 Task: Calculate the travel distance between Dallas and Caddo Lake State Park.
Action: Mouse pressed left at (184, 61)
Screenshot: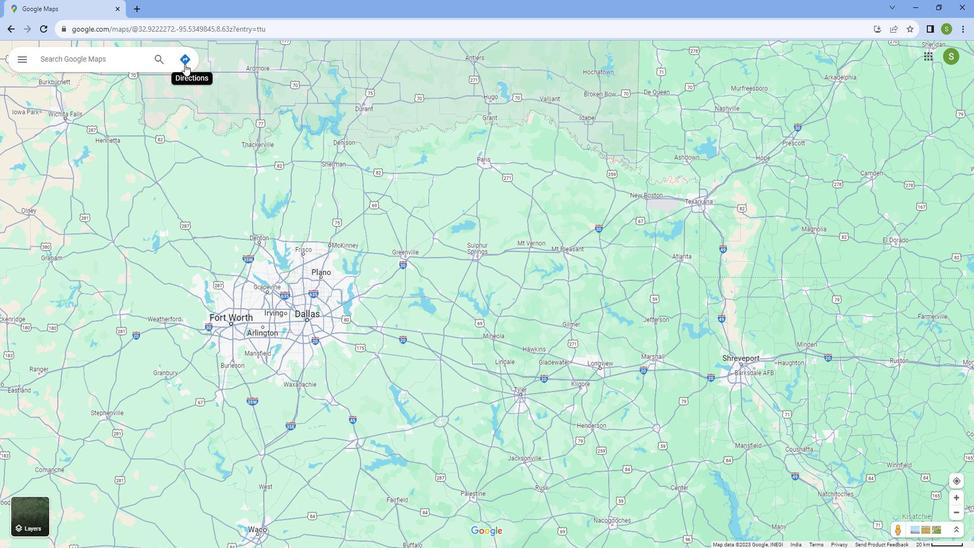 
Action: Mouse moved to (121, 86)
Screenshot: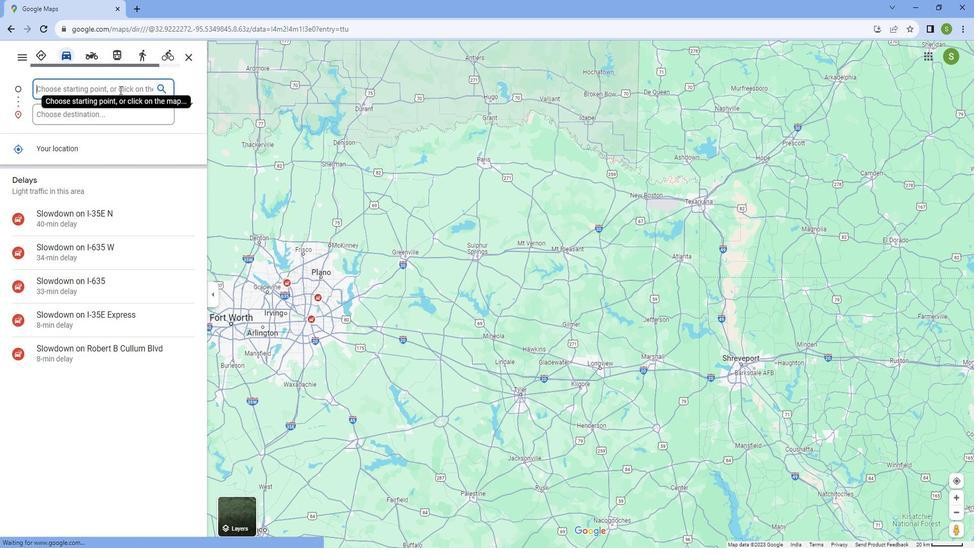 
Action: Key pressed <Key.caps_lock>D<Key.caps_lock>allas
Screenshot: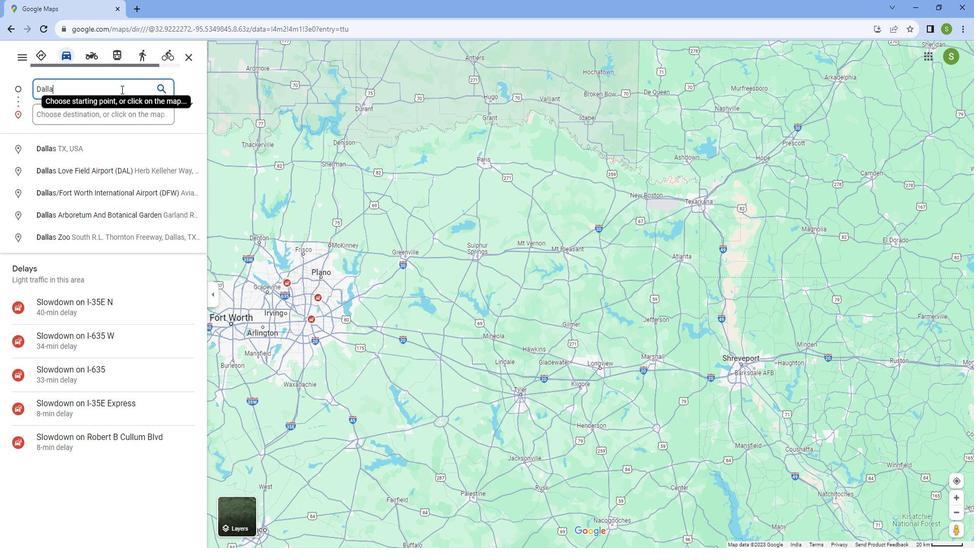 
Action: Mouse moved to (78, 142)
Screenshot: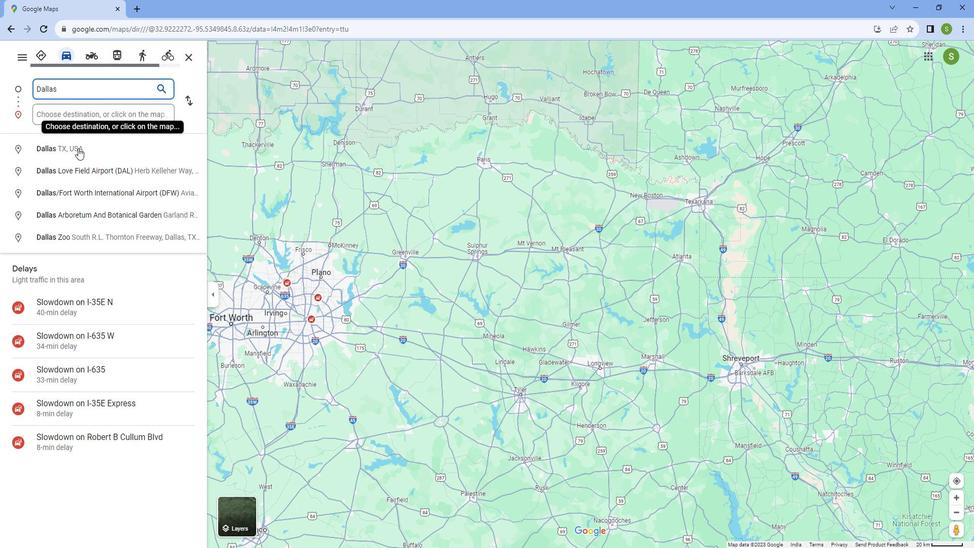 
Action: Mouse pressed left at (78, 142)
Screenshot: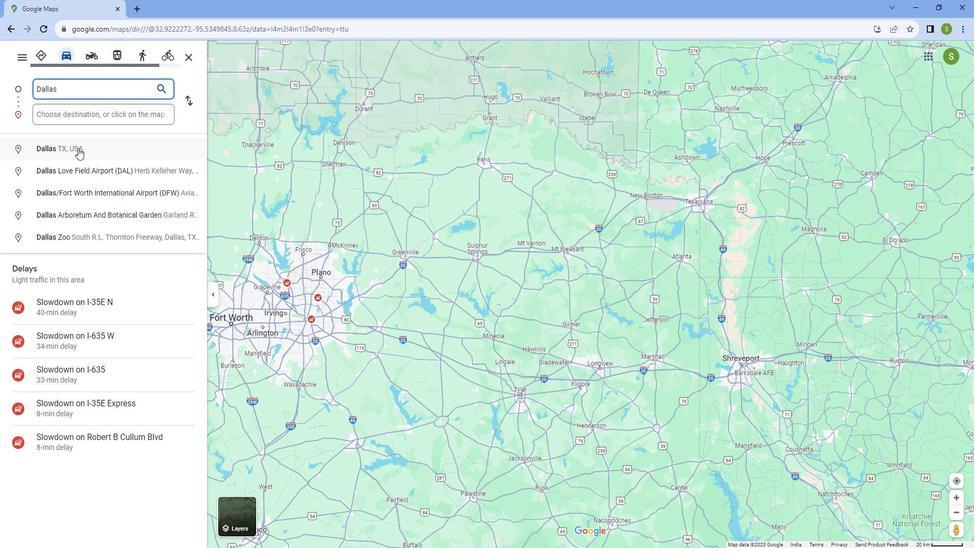 
Action: Mouse moved to (70, 108)
Screenshot: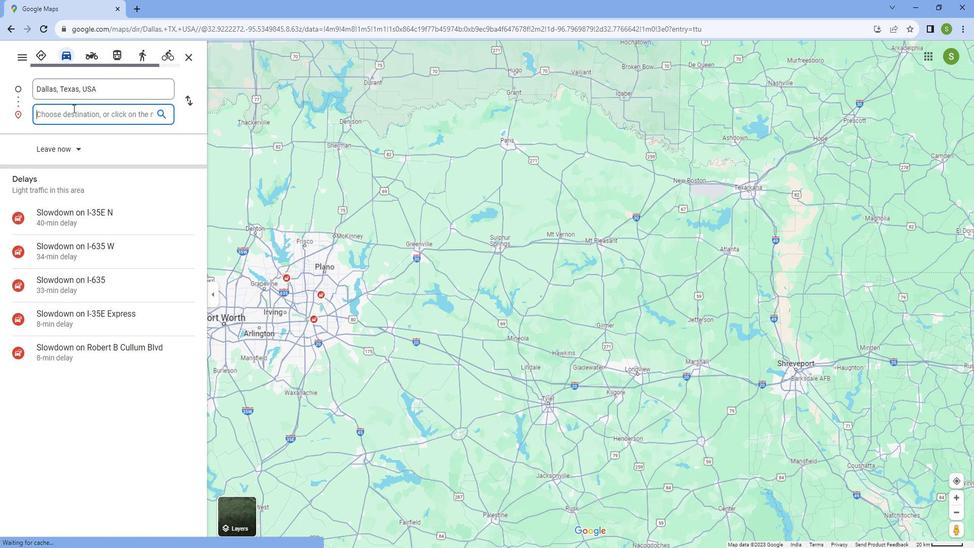 
Action: Mouse pressed left at (70, 108)
Screenshot: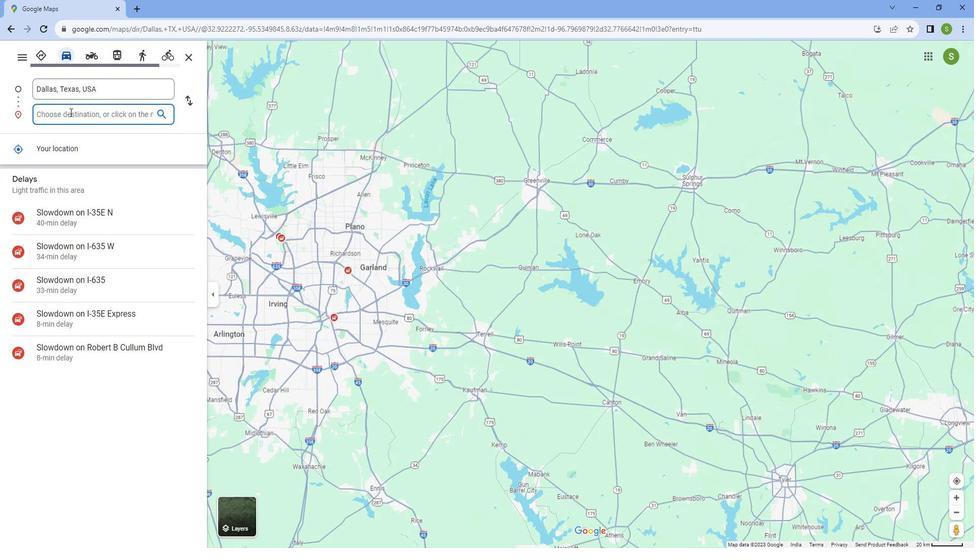 
Action: Key pressed <Key.caps_lock>C<Key.caps_lock>addo<Key.space><Key.caps_lock>L<Key.caps_lock>ake<Key.space><Key.caps_lock>S<Key.caps_lock>tate<Key.space><Key.caps_lock>P[<Key.caps_lock>ark
Screenshot: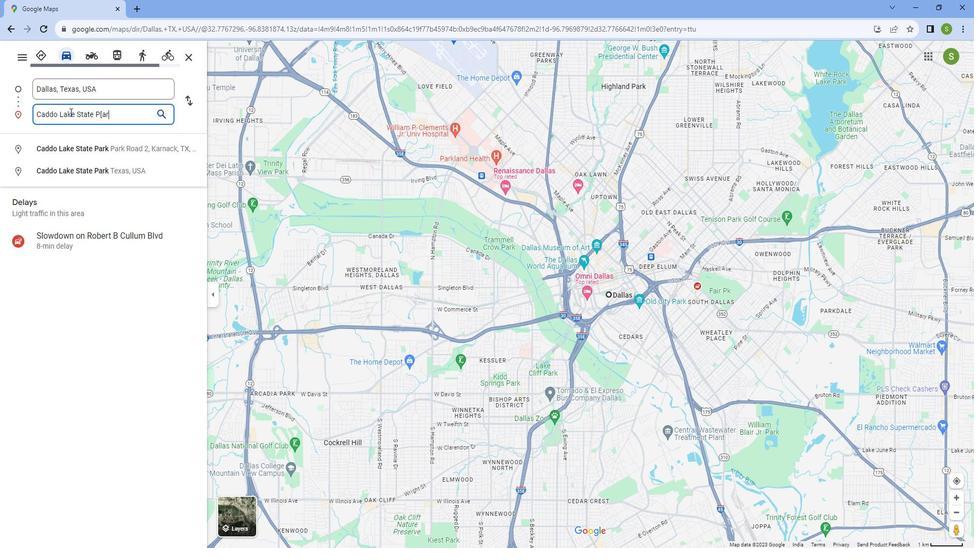 
Action: Mouse moved to (75, 162)
Screenshot: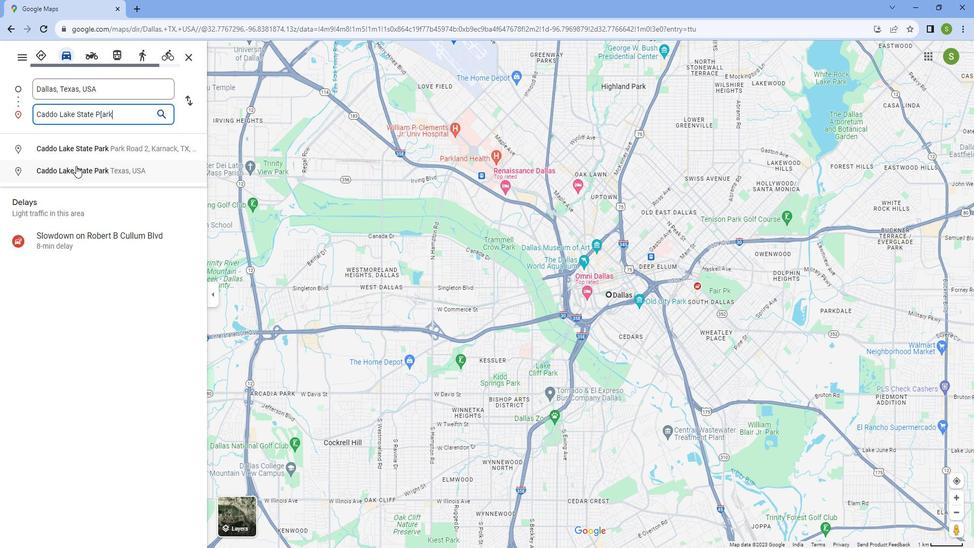 
Action: Mouse pressed left at (75, 162)
Screenshot: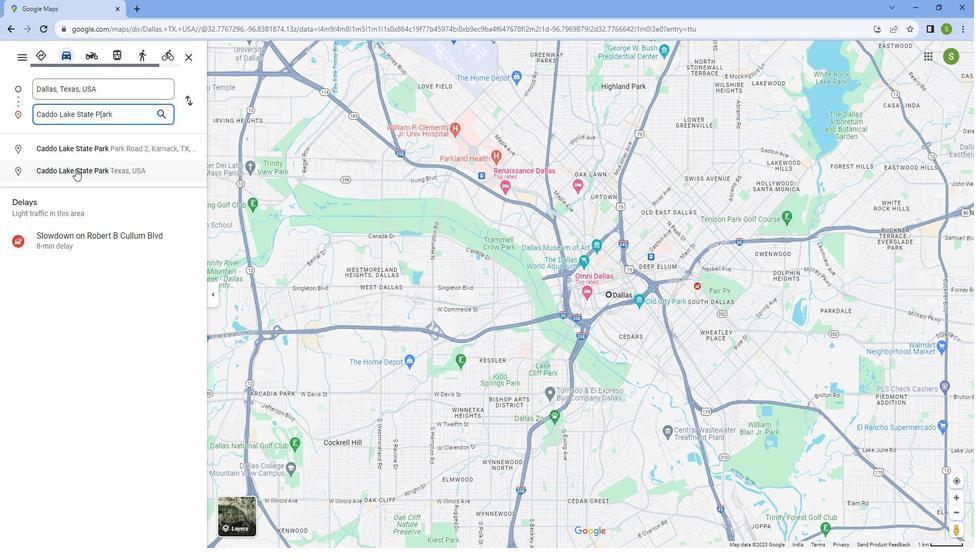 
Action: Mouse moved to (40, 60)
Screenshot: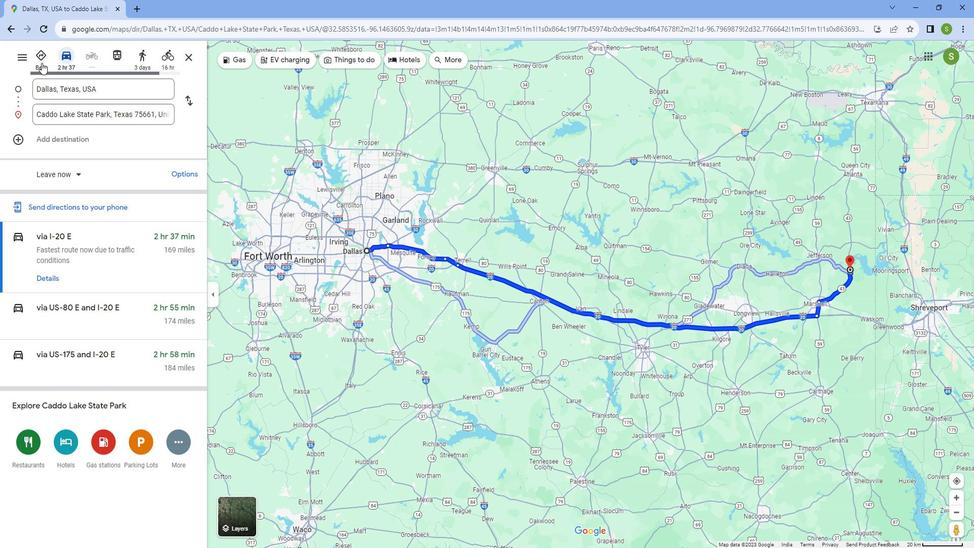 
Action: Mouse pressed left at (40, 60)
Screenshot: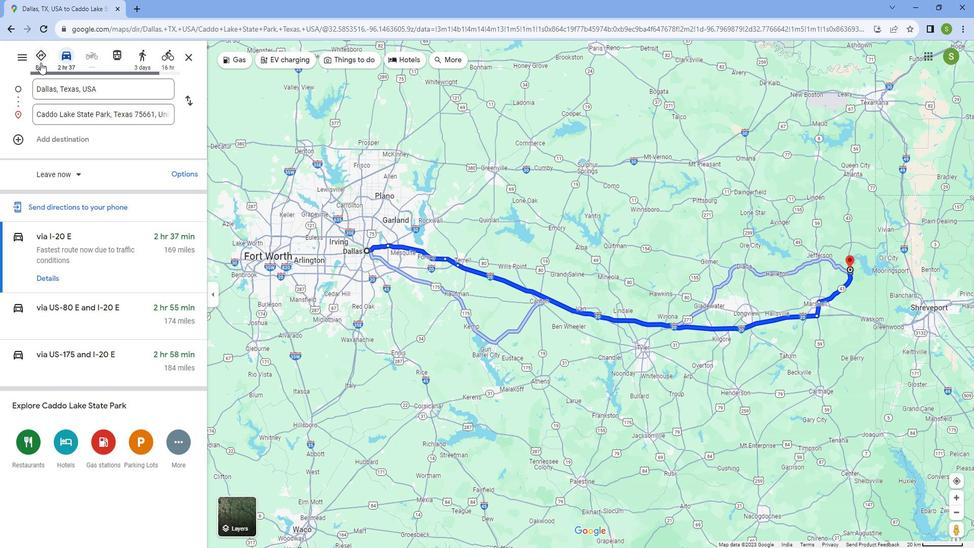 
Action: Mouse moved to (836, 294)
Screenshot: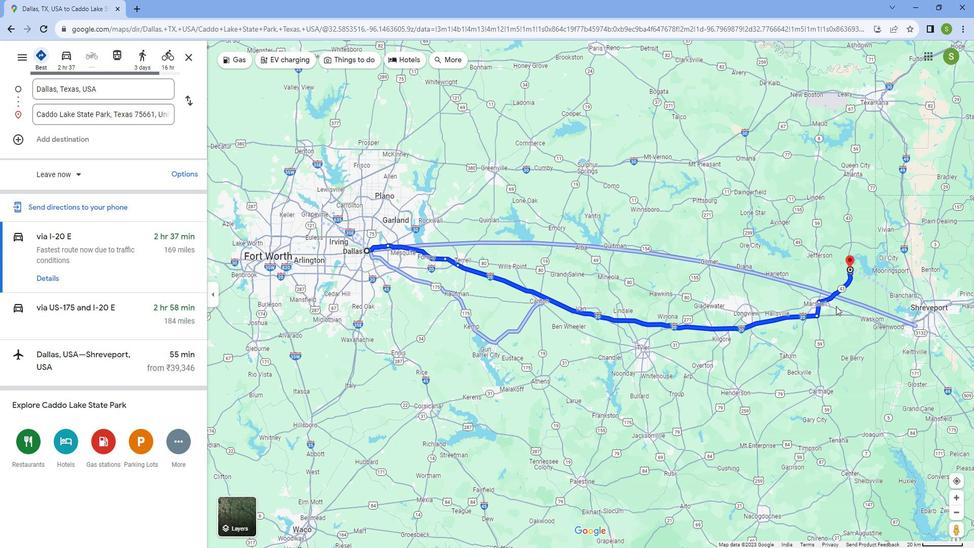 
Action: Mouse scrolled (836, 295) with delta (0, 0)
Screenshot: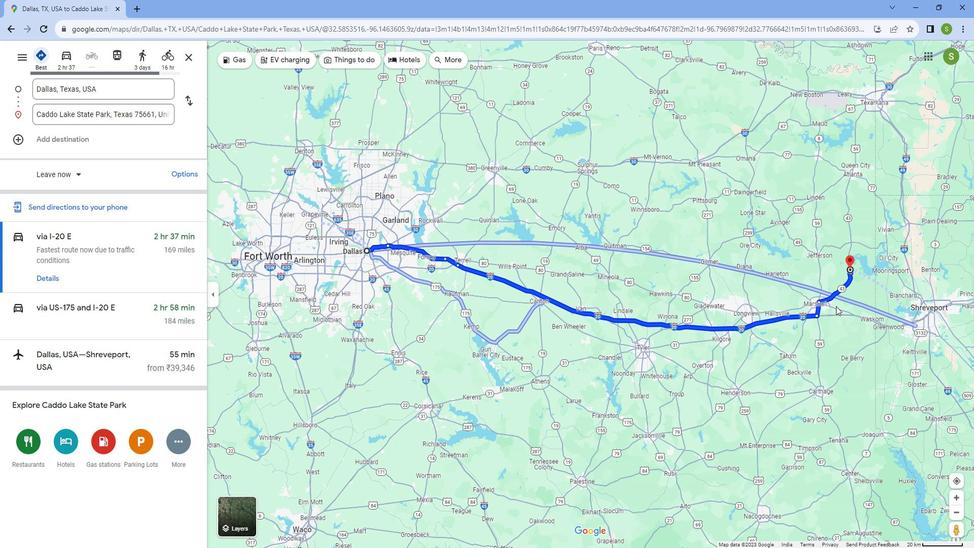 
Action: Mouse scrolled (836, 295) with delta (0, 0)
Screenshot: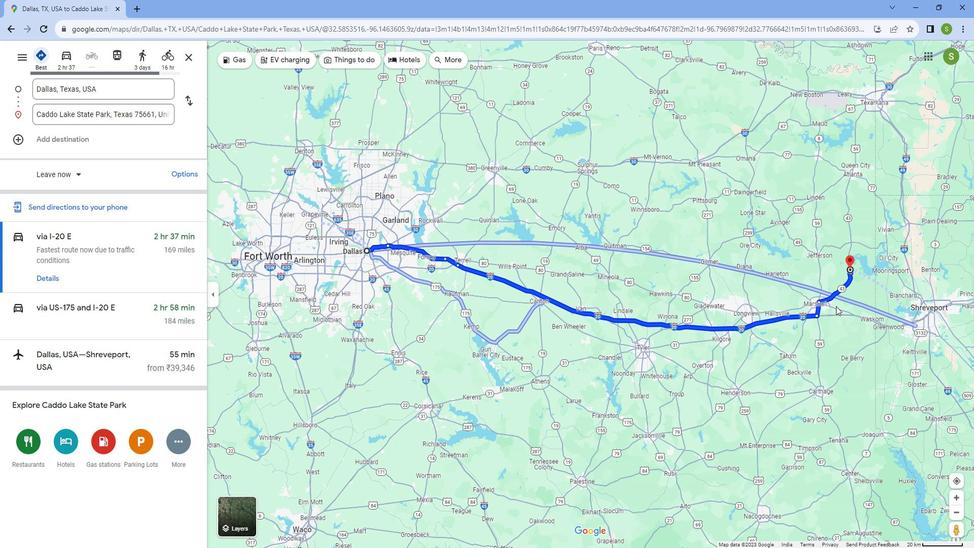 
Action: Mouse scrolled (836, 295) with delta (0, 0)
Screenshot: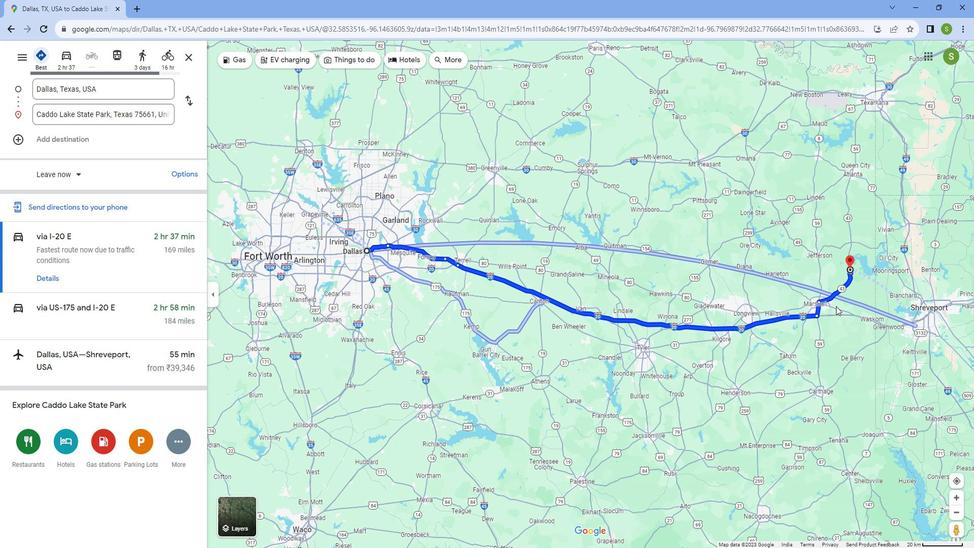 
Action: Mouse scrolled (836, 295) with delta (0, 0)
Screenshot: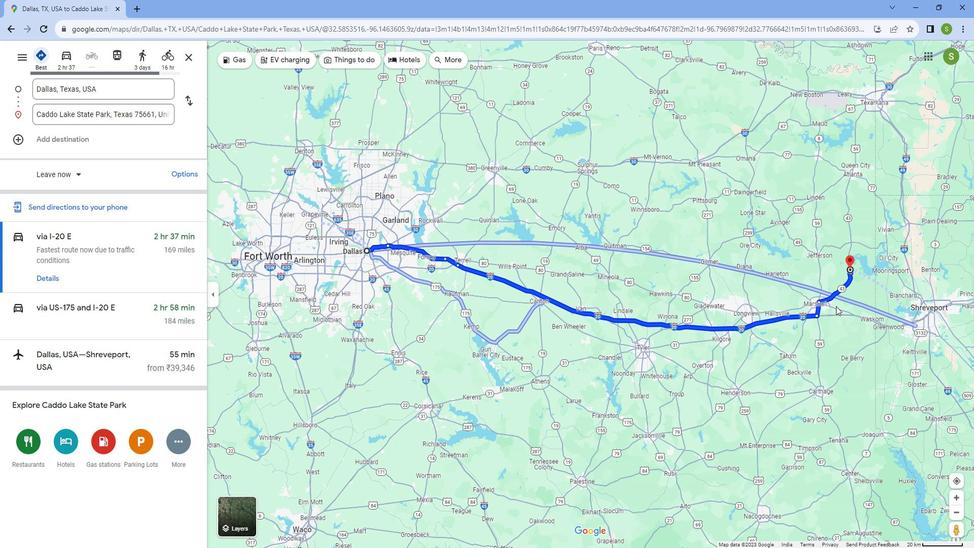 
Action: Mouse scrolled (836, 295) with delta (0, 0)
Screenshot: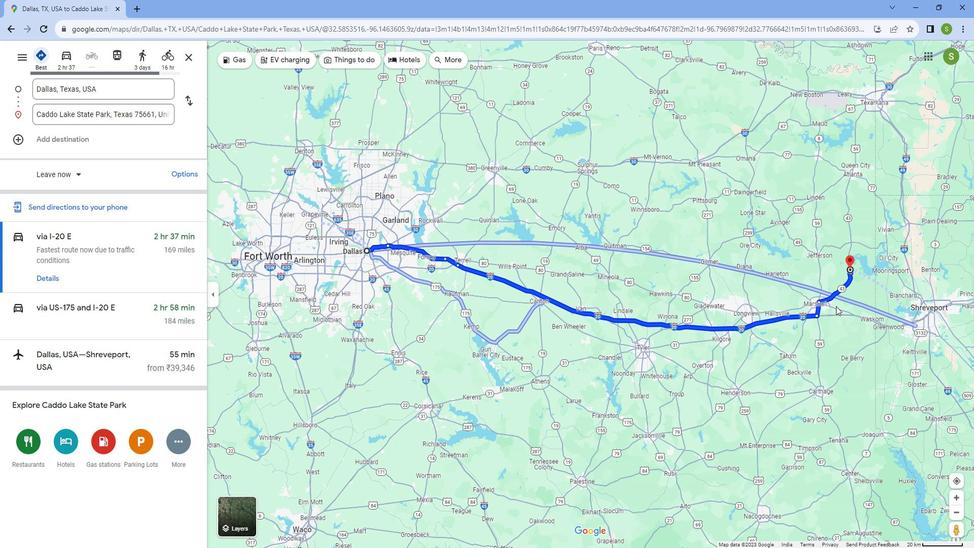 
Action: Mouse scrolled (836, 295) with delta (0, 0)
Screenshot: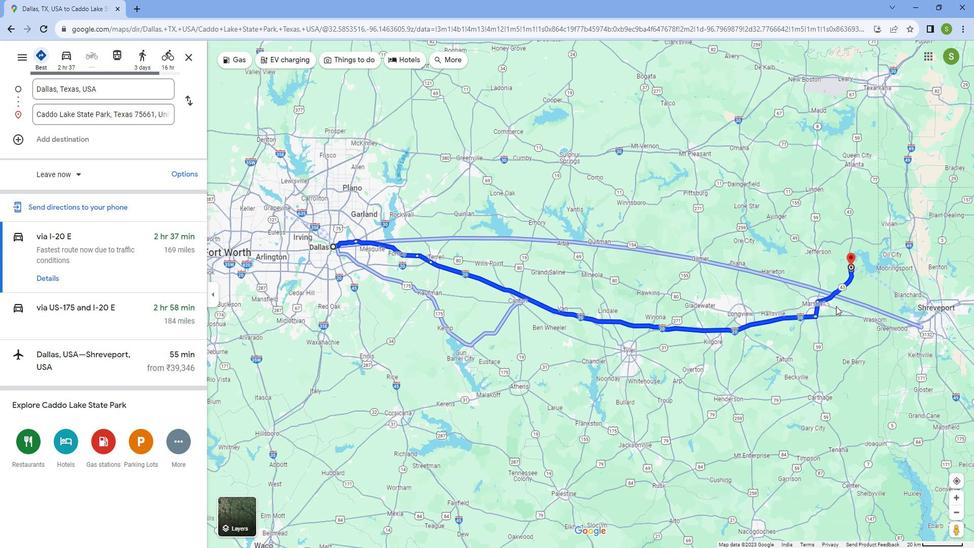 
Action: Mouse scrolled (836, 295) with delta (0, 0)
Screenshot: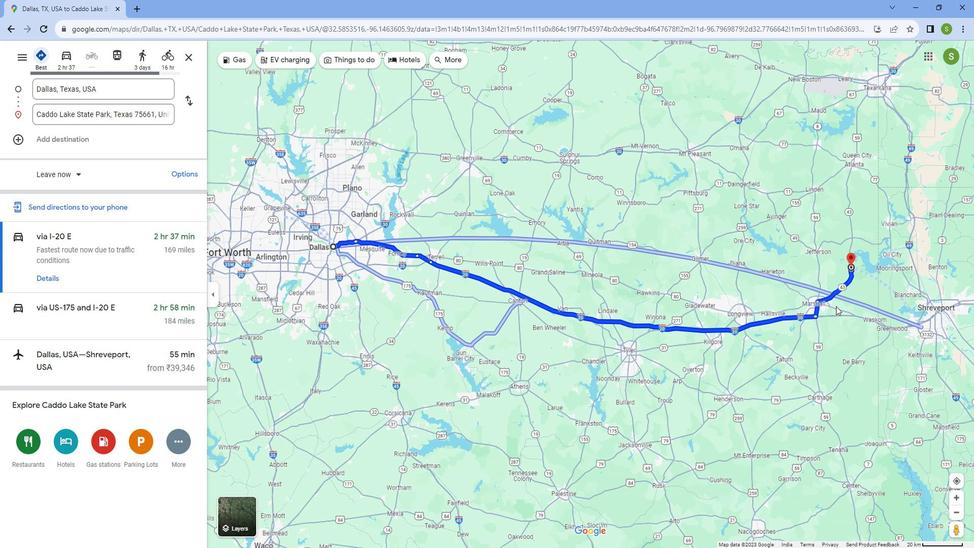 
Action: Mouse moved to (819, 293)
Screenshot: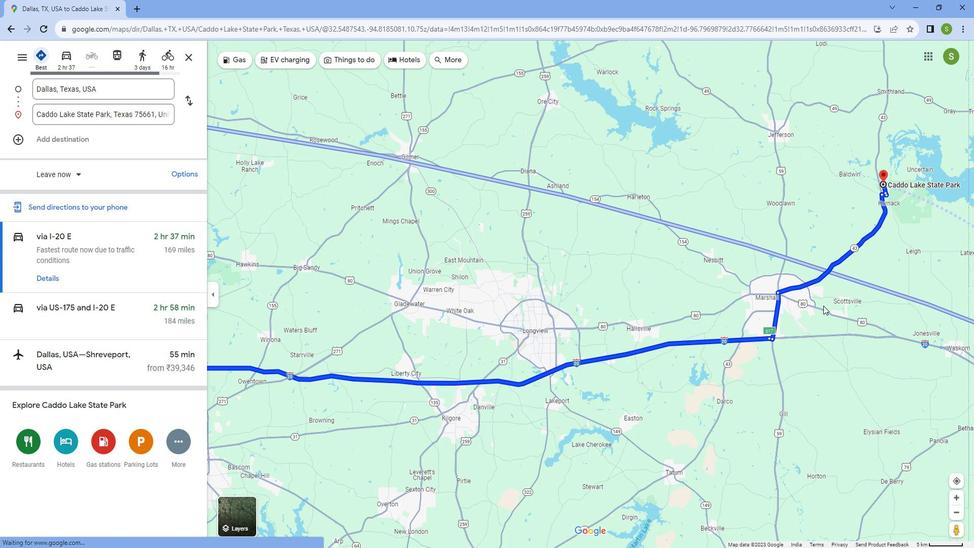 
Action: Mouse scrolled (819, 293) with delta (0, 0)
Screenshot: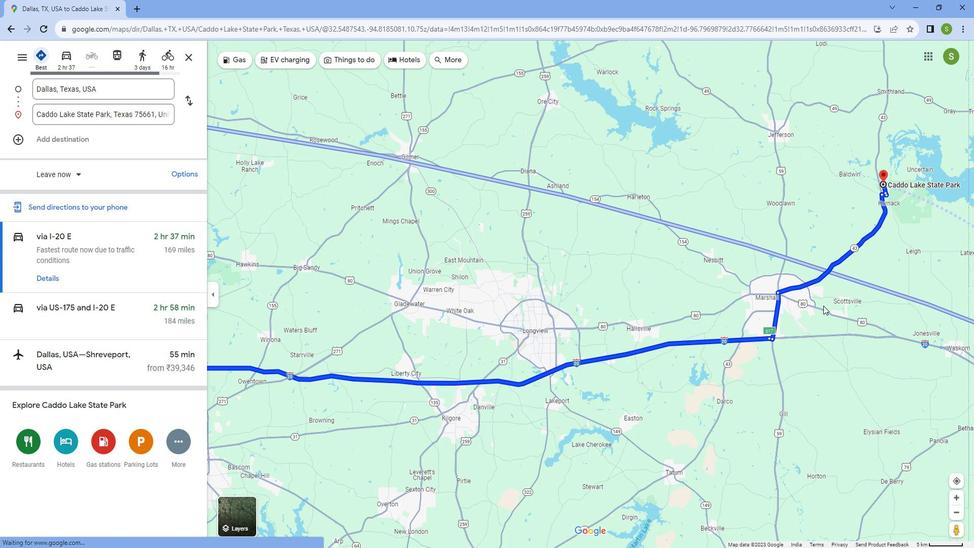 
Action: Mouse moved to (813, 291)
Screenshot: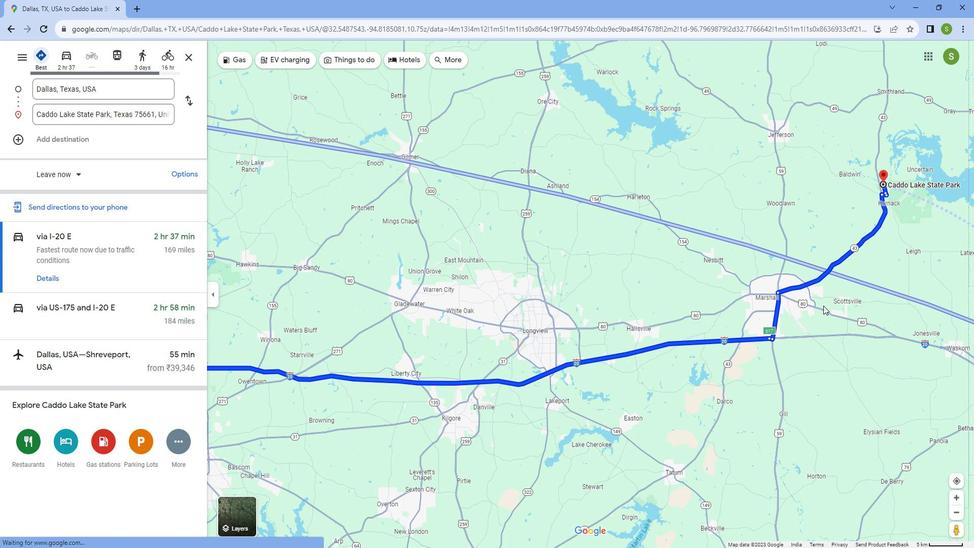 
Action: Mouse scrolled (813, 292) with delta (0, 0)
Screenshot: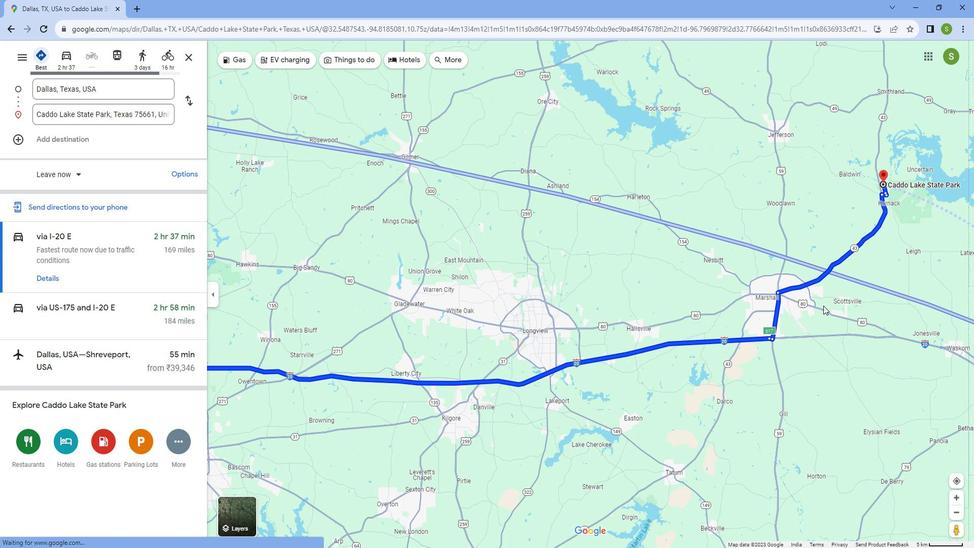 
Action: Mouse scrolled (813, 292) with delta (0, 0)
Screenshot: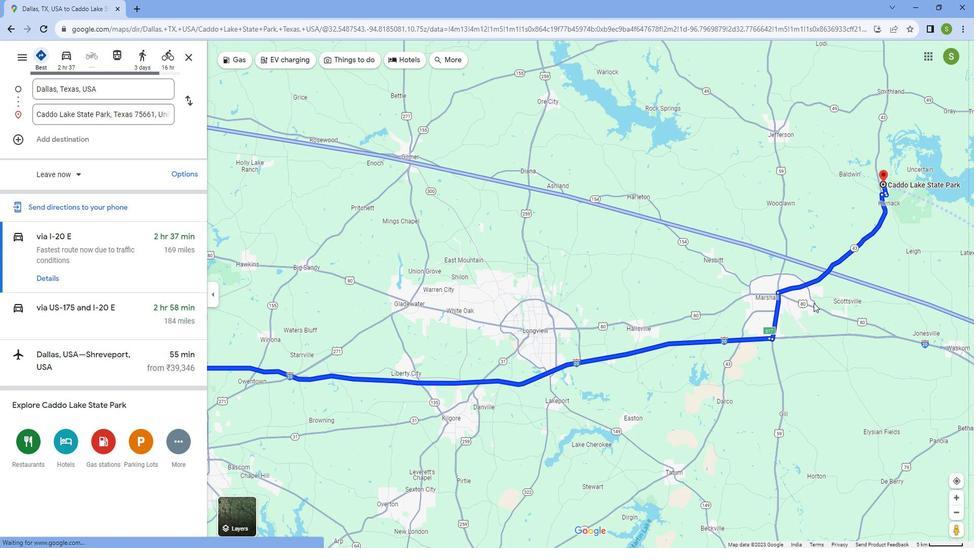 
Action: Mouse scrolled (813, 292) with delta (0, 0)
Screenshot: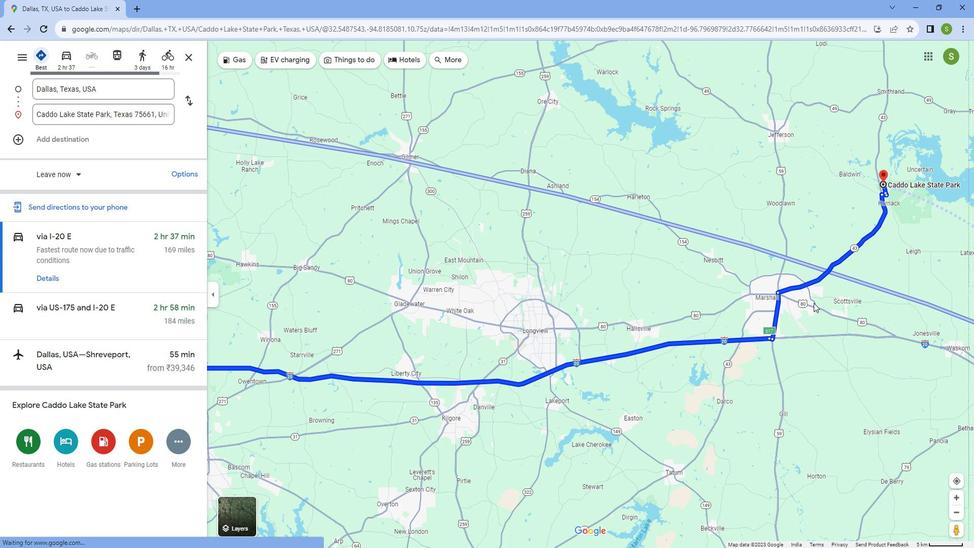 
Action: Mouse moved to (812, 291)
Screenshot: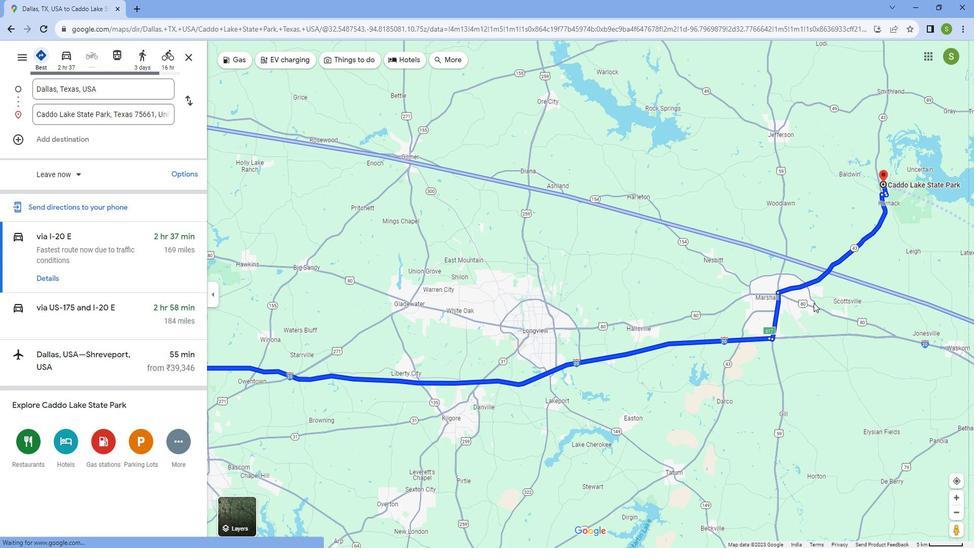 
Action: Mouse scrolled (812, 292) with delta (0, 0)
Screenshot: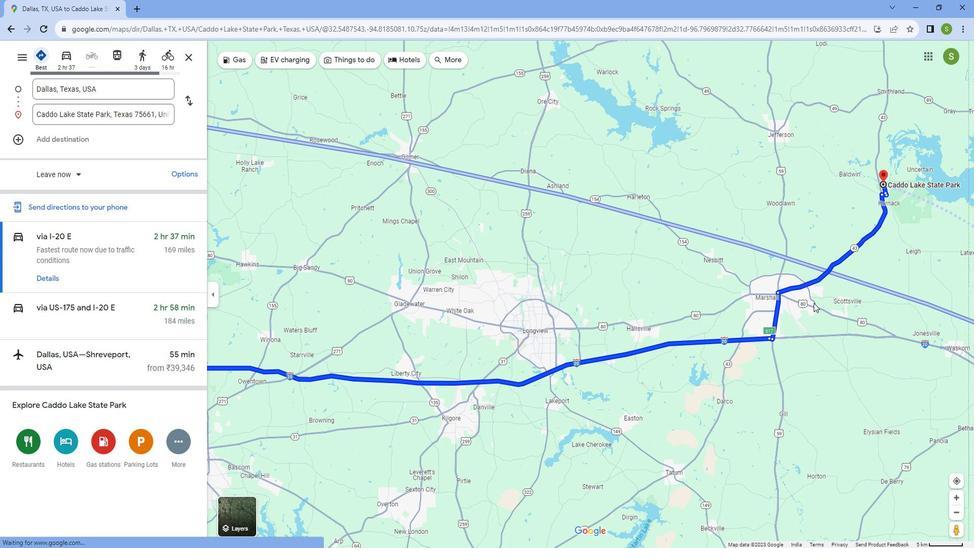 
Action: Mouse moved to (805, 292)
Screenshot: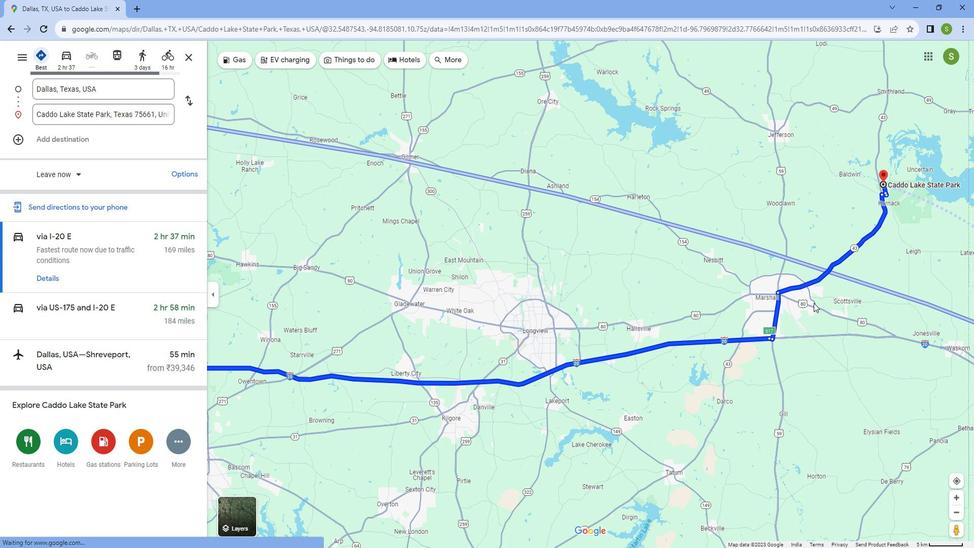 
Action: Mouse scrolled (805, 292) with delta (0, 0)
Screenshot: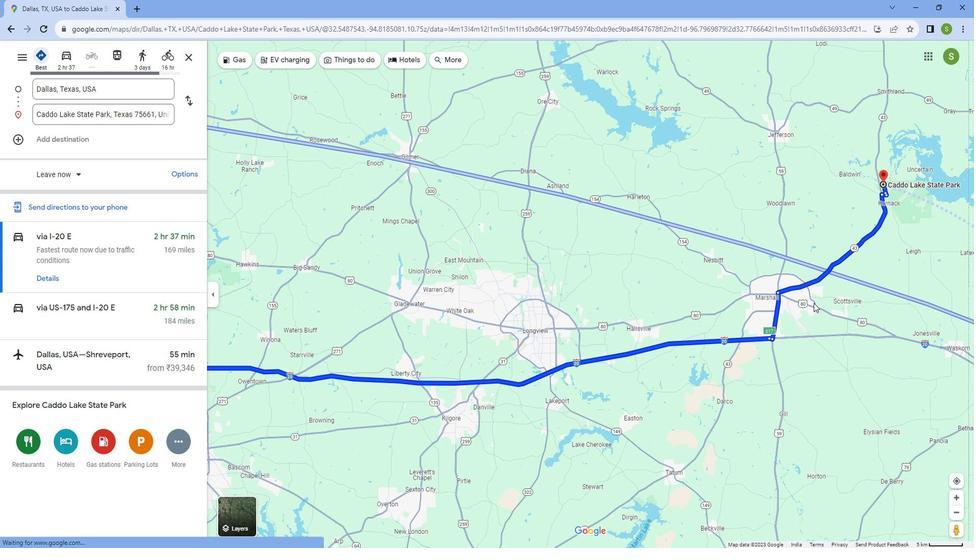 
Action: Mouse scrolled (805, 291) with delta (0, 0)
Screenshot: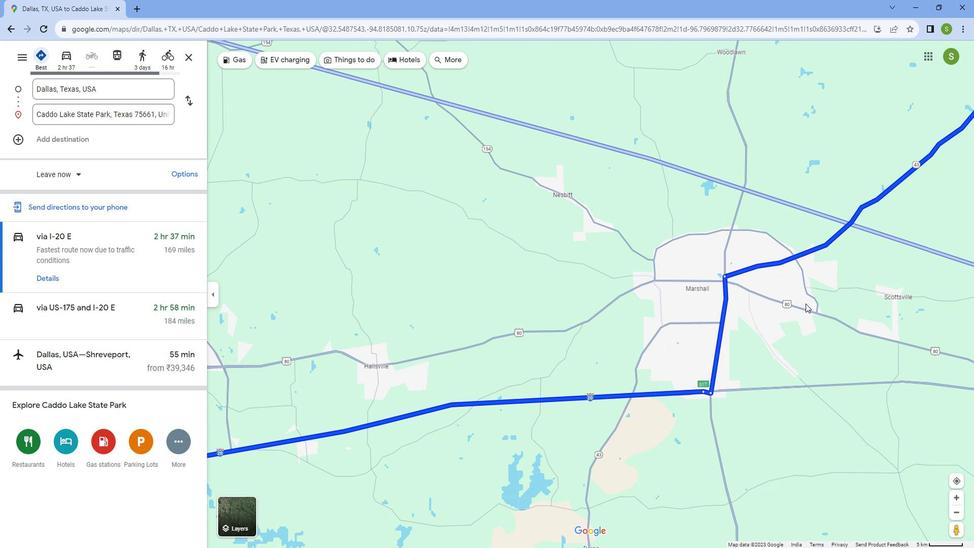 
Action: Mouse scrolled (805, 291) with delta (0, 0)
Screenshot: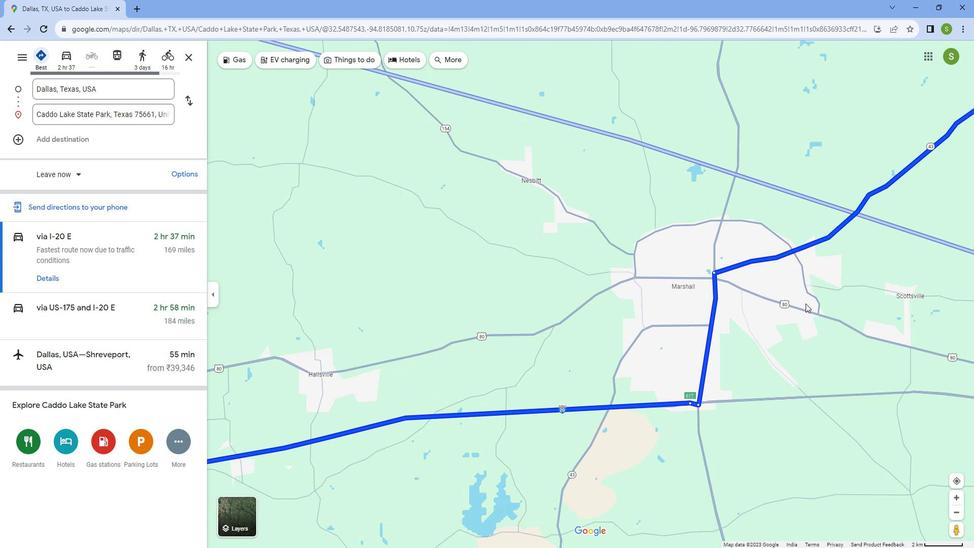 
Action: Mouse scrolled (805, 291) with delta (0, 0)
Screenshot: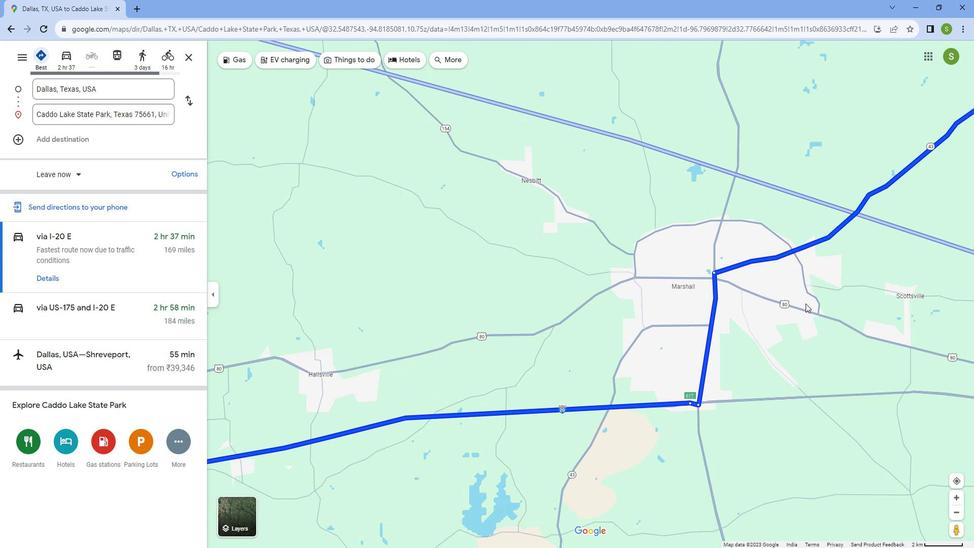 
Action: Mouse scrolled (805, 291) with delta (0, 0)
Screenshot: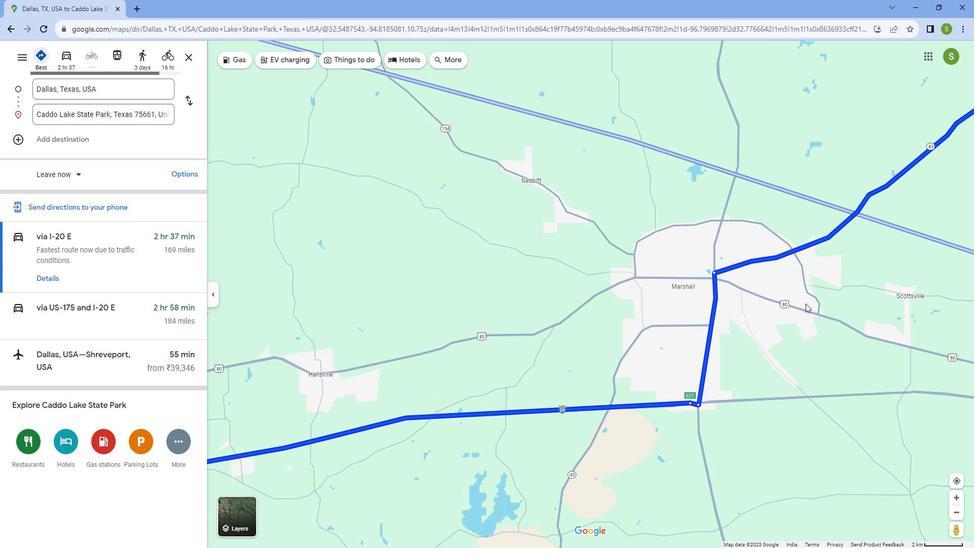 
Action: Mouse scrolled (805, 291) with delta (0, 0)
Screenshot: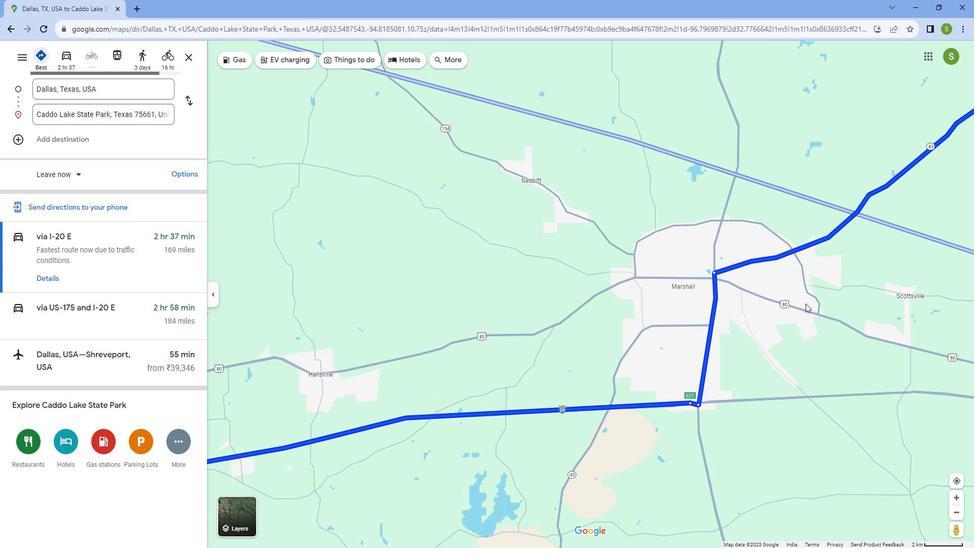 
Action: Mouse scrolled (805, 291) with delta (0, 0)
Screenshot: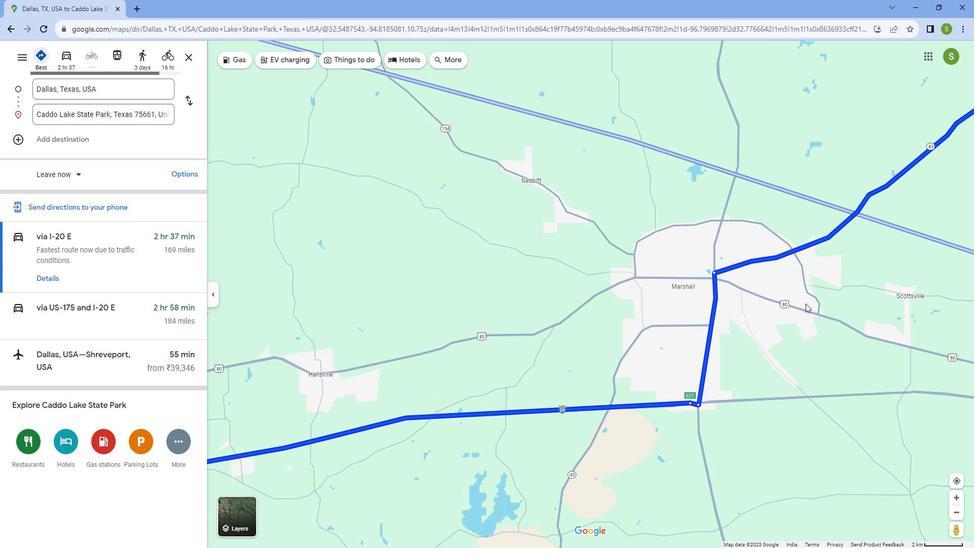 
Action: Mouse scrolled (805, 291) with delta (0, 0)
Screenshot: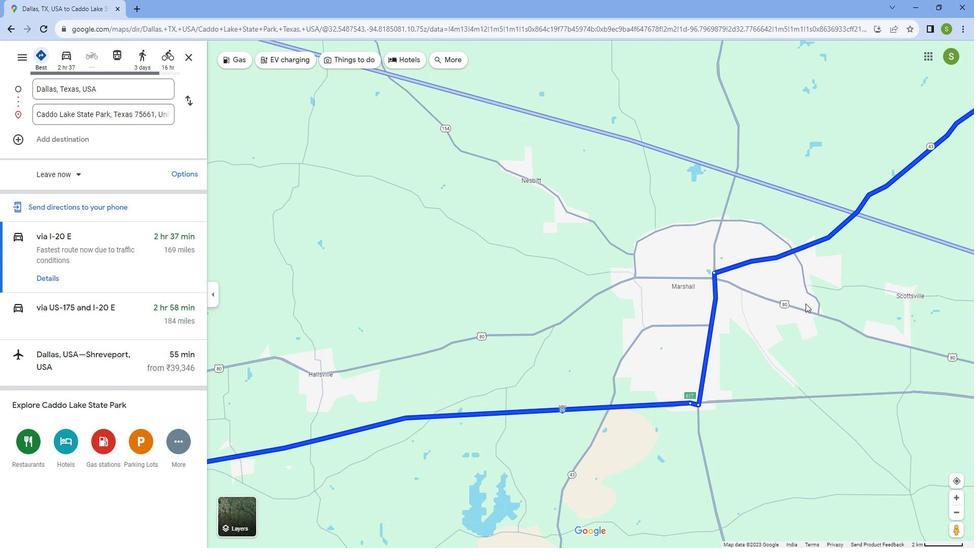 
Action: Mouse scrolled (805, 291) with delta (0, 0)
Screenshot: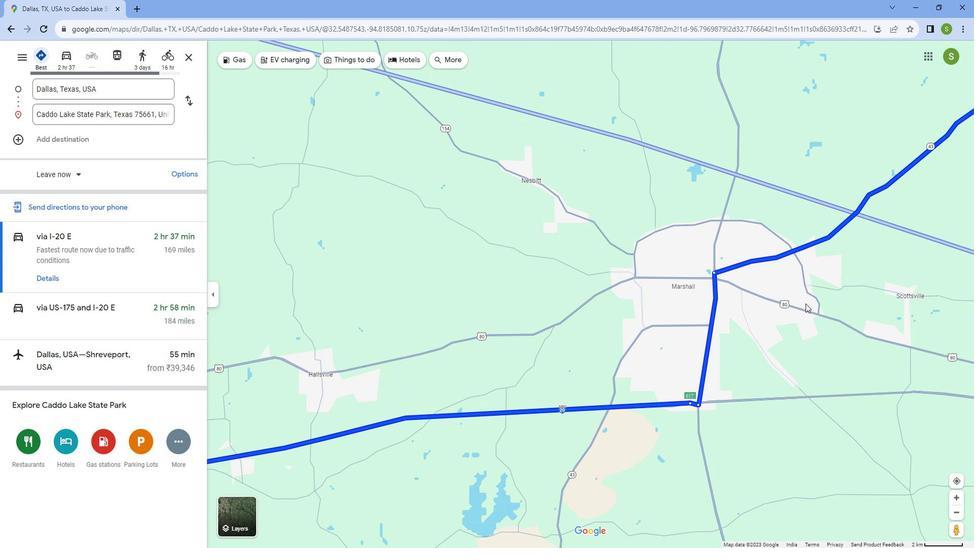 
Action: Mouse scrolled (805, 291) with delta (0, 0)
Screenshot: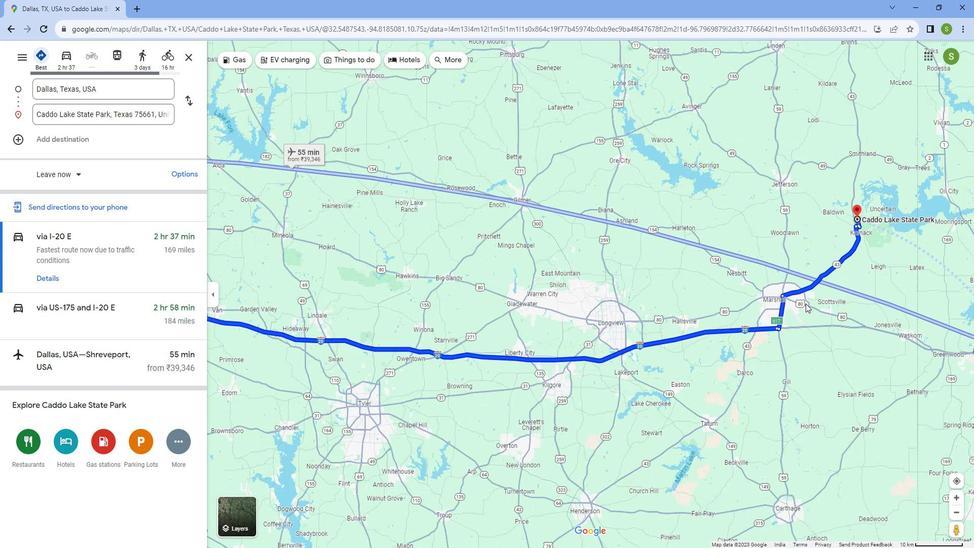 
Action: Mouse scrolled (805, 291) with delta (0, 0)
Screenshot: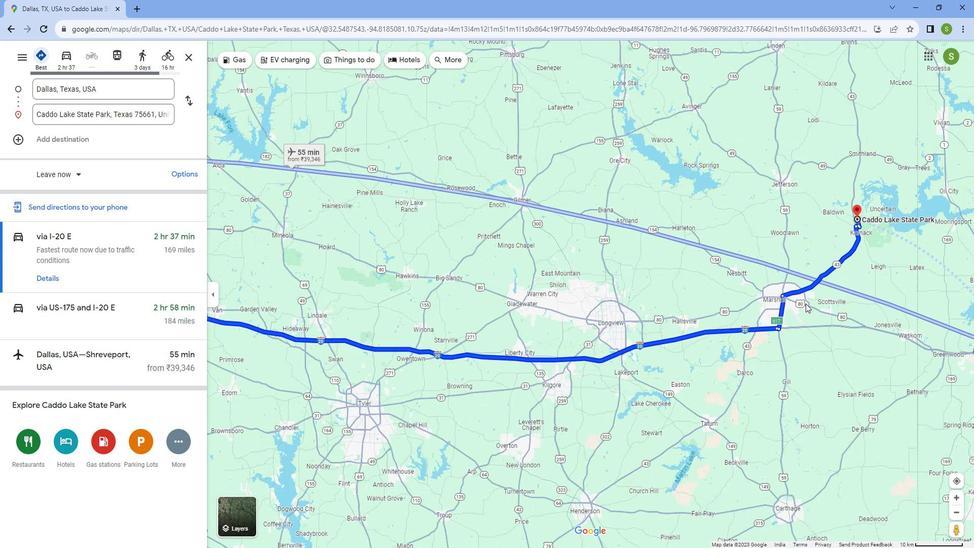 
Action: Mouse scrolled (805, 291) with delta (0, 0)
Screenshot: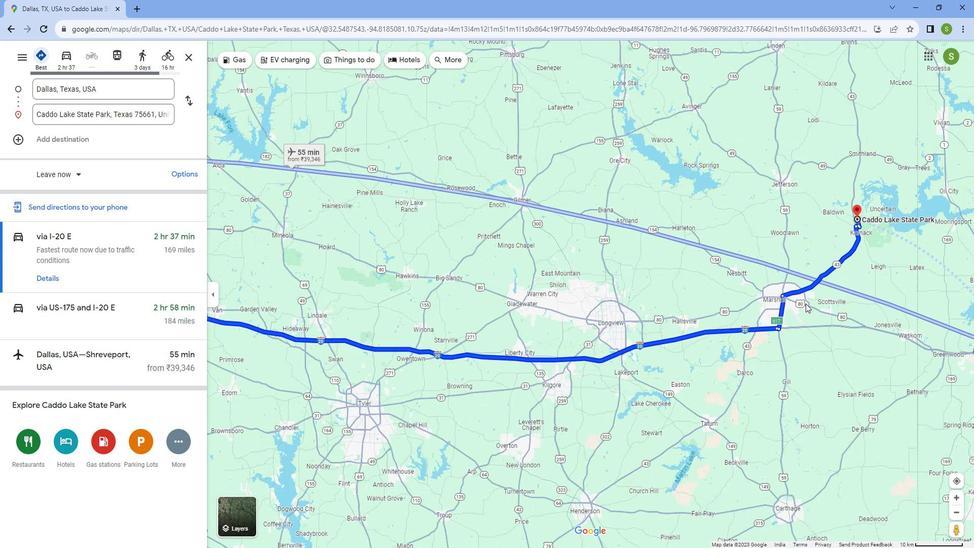 
Action: Mouse scrolled (805, 291) with delta (0, 0)
Screenshot: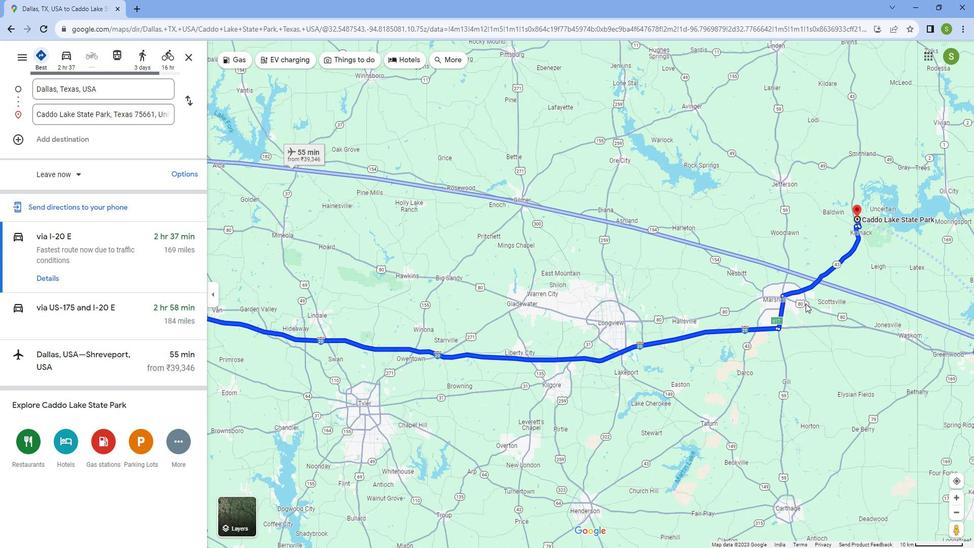 
Action: Mouse scrolled (805, 291) with delta (0, 0)
Screenshot: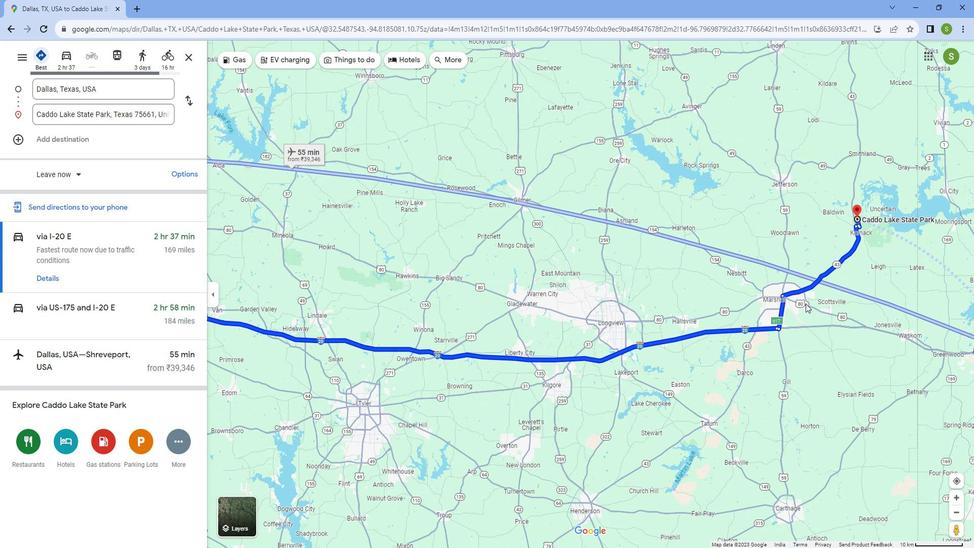 
Action: Mouse moved to (269, 215)
Screenshot: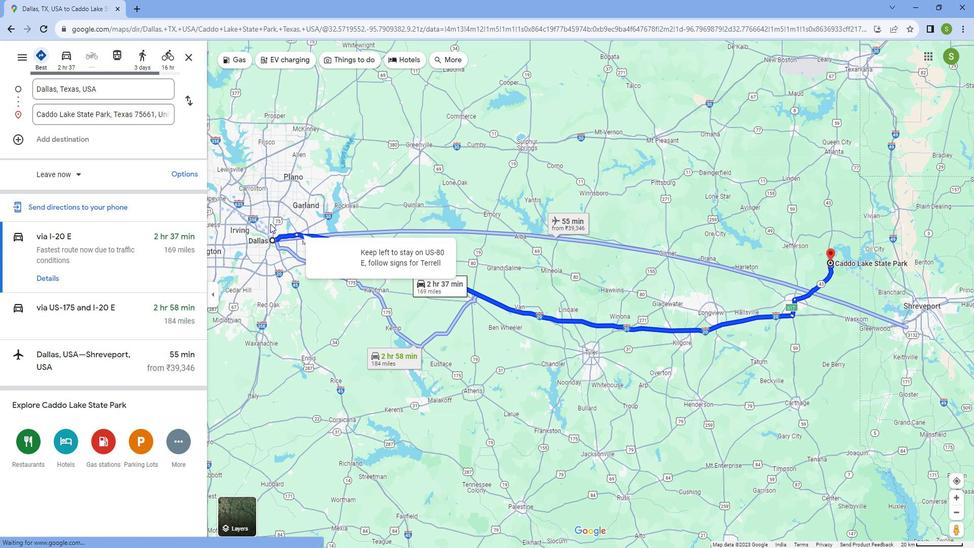 
Action: Mouse scrolled (269, 216) with delta (0, 0)
Screenshot: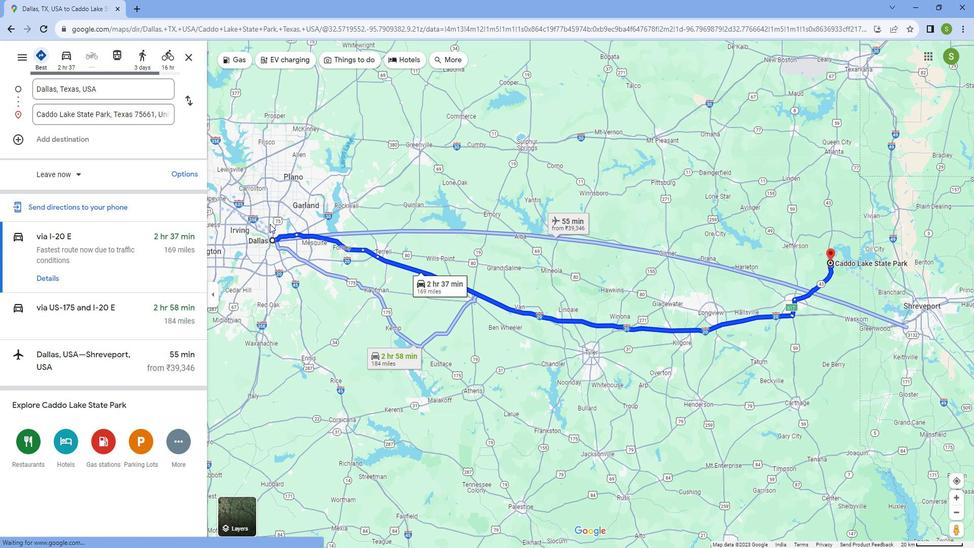 
Action: Mouse scrolled (269, 216) with delta (0, 0)
Screenshot: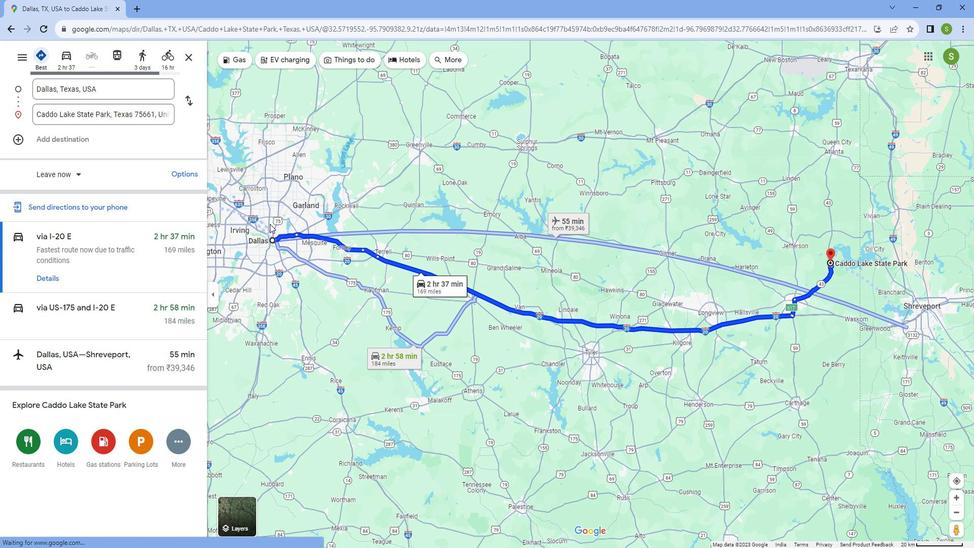 
Action: Mouse scrolled (269, 216) with delta (0, 0)
Screenshot: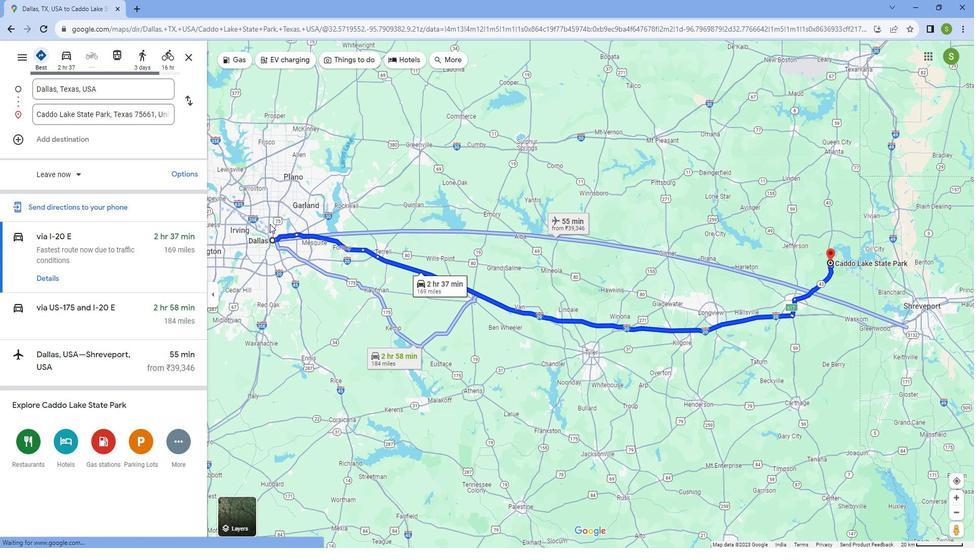 
Action: Mouse scrolled (269, 216) with delta (0, 0)
Screenshot: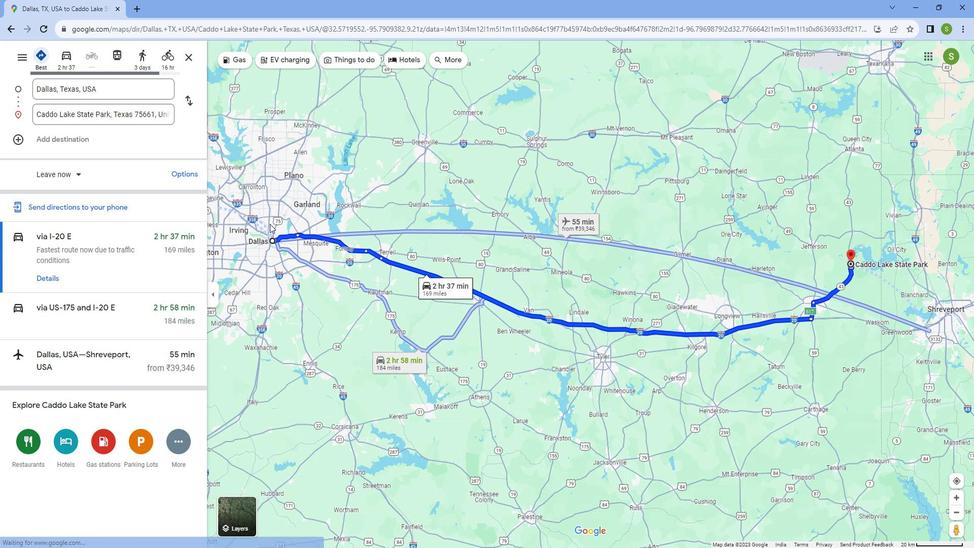
Action: Mouse scrolled (269, 216) with delta (0, 0)
Screenshot: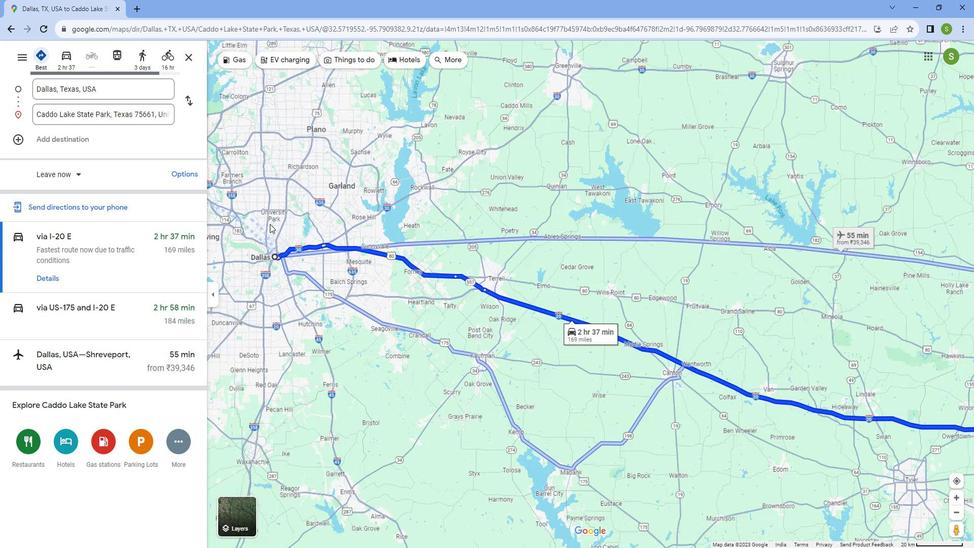 
Action: Mouse scrolled (269, 216) with delta (0, 0)
Screenshot: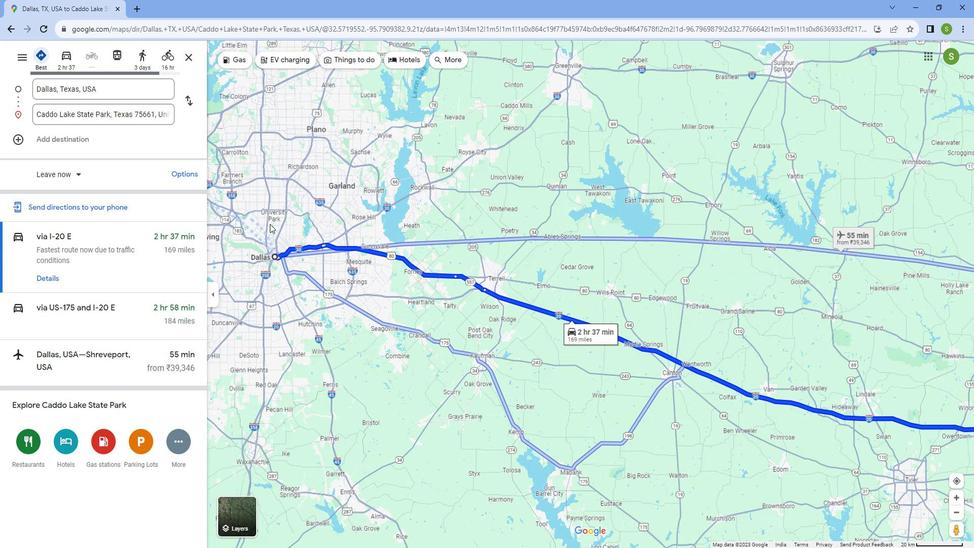 
Action: Mouse scrolled (269, 216) with delta (0, 0)
Screenshot: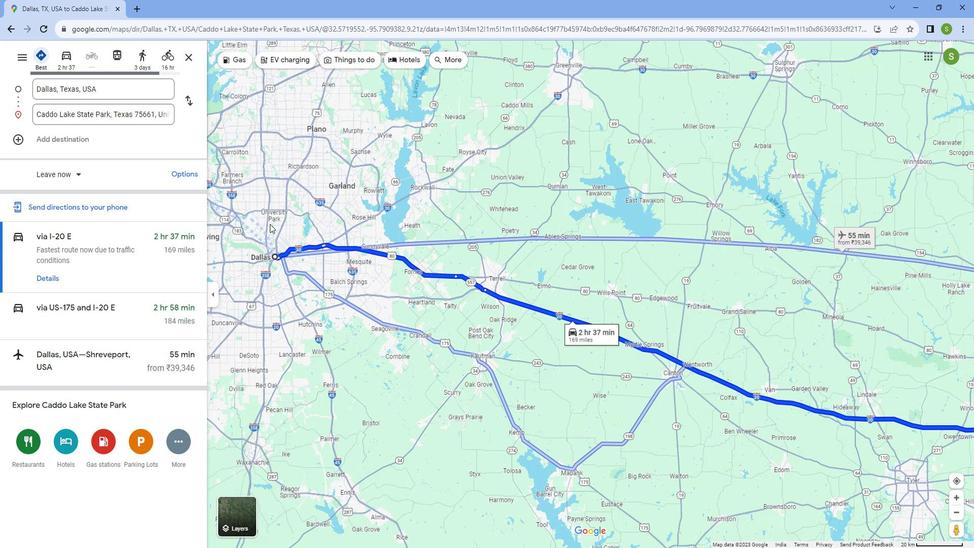 
Action: Mouse scrolled (269, 216) with delta (0, 0)
Screenshot: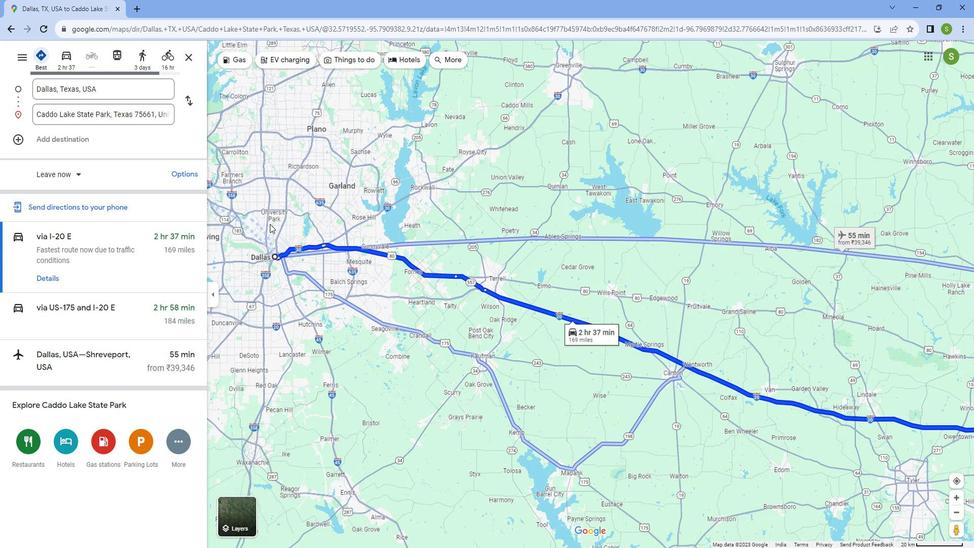 
Action: Mouse moved to (670, 304)
Screenshot: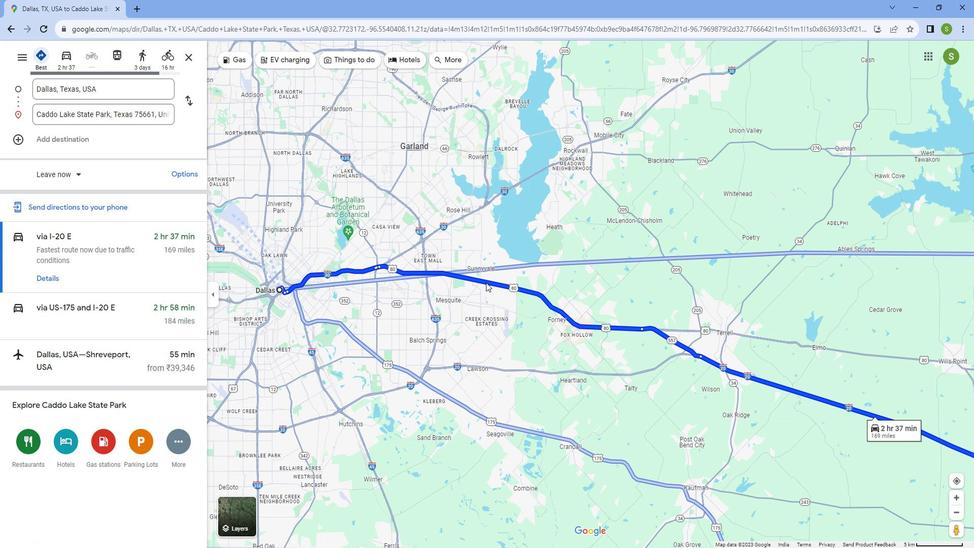 
Action: Mouse scrolled (670, 304) with delta (0, 0)
Screenshot: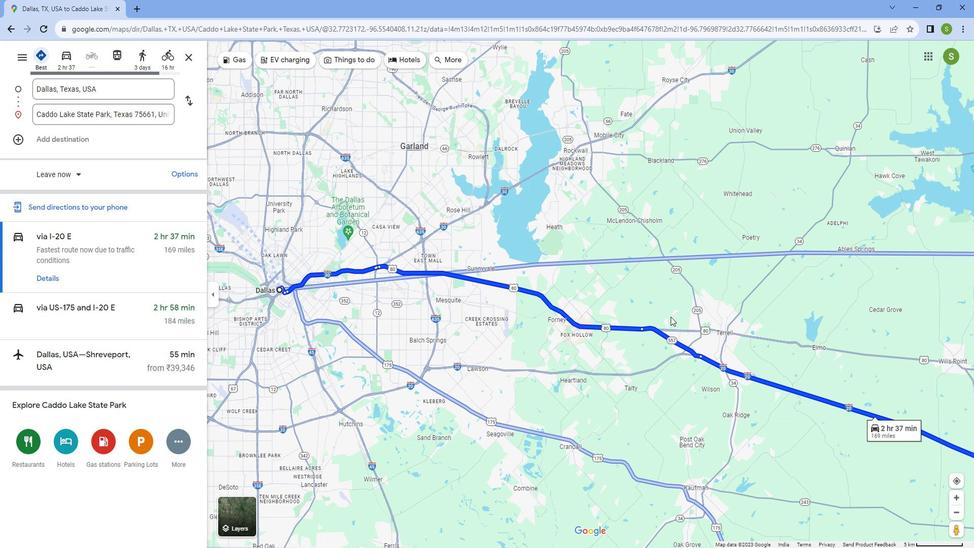 
Action: Mouse scrolled (670, 304) with delta (0, 0)
Screenshot: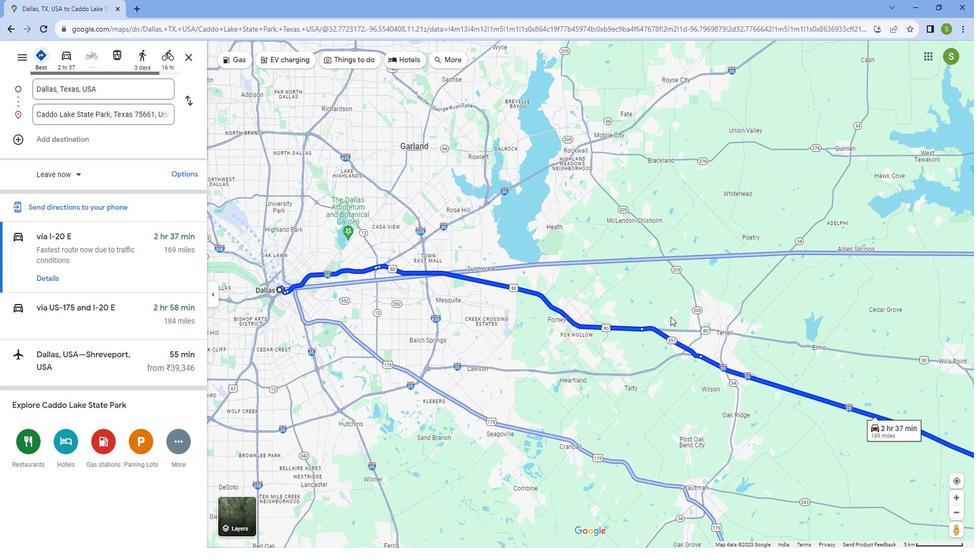 
Action: Mouse scrolled (670, 304) with delta (0, 0)
Screenshot: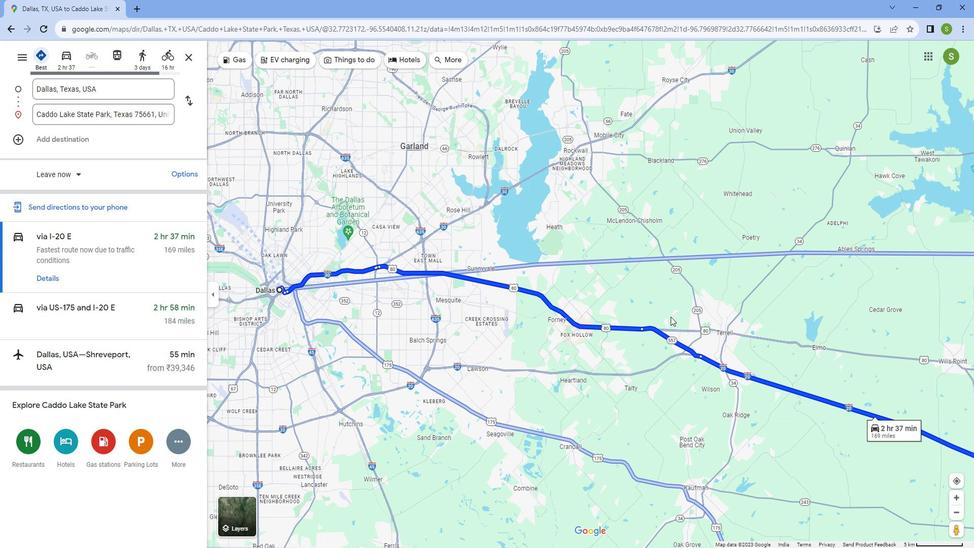 
Action: Mouse scrolled (670, 304) with delta (0, 0)
Screenshot: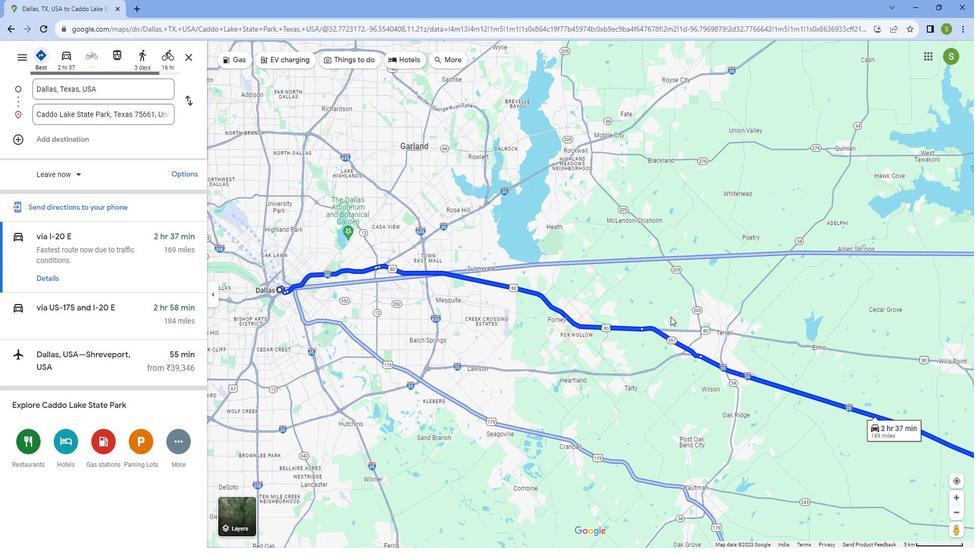 
Action: Mouse scrolled (670, 304) with delta (0, 0)
Screenshot: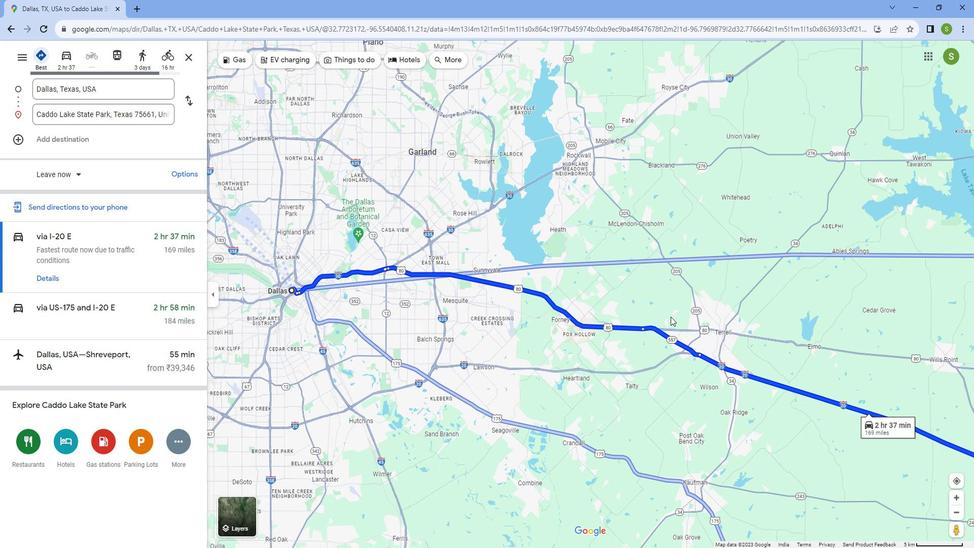 
Action: Mouse moved to (69, 58)
Screenshot: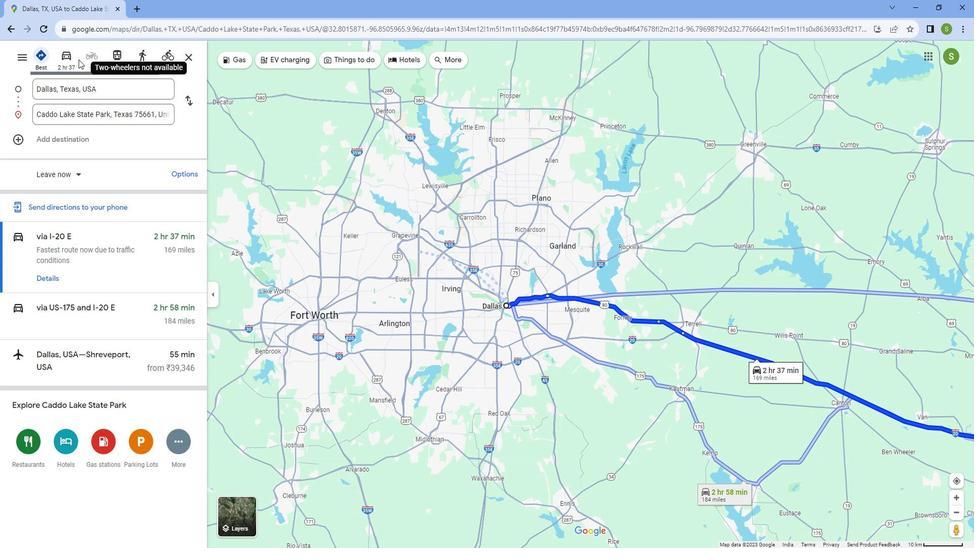 
Action: Mouse pressed left at (69, 58)
Screenshot: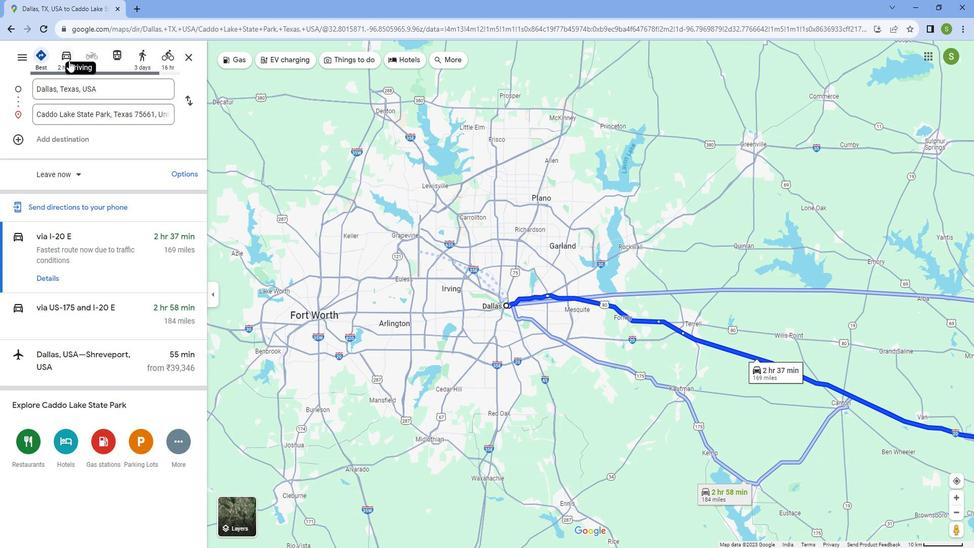 
Action: Mouse moved to (43, 269)
Screenshot: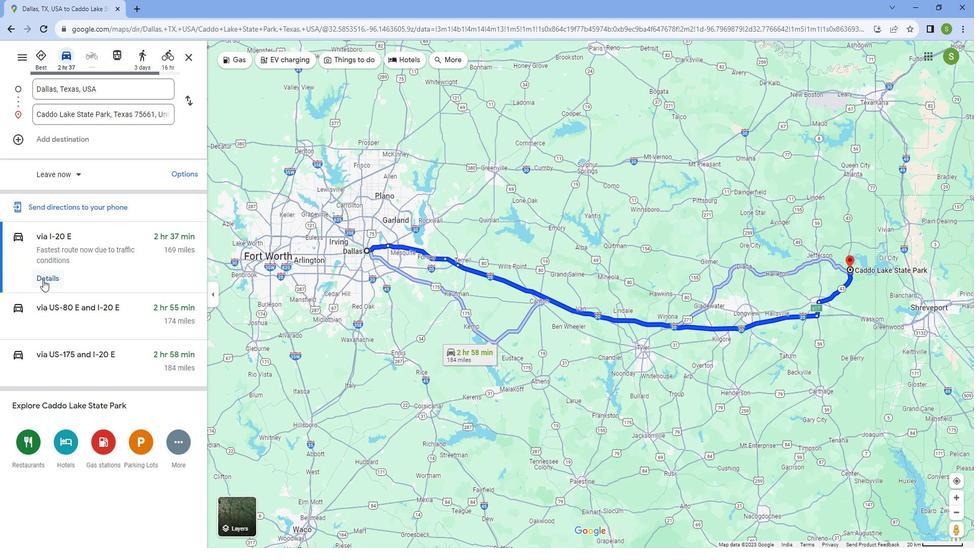 
Action: Mouse pressed left at (43, 269)
Screenshot: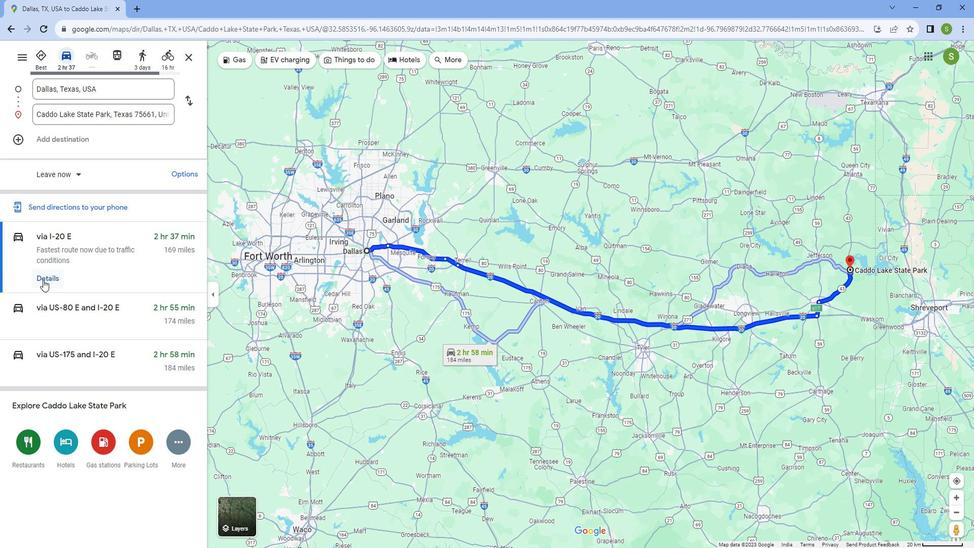 
Action: Mouse moved to (103, 224)
Screenshot: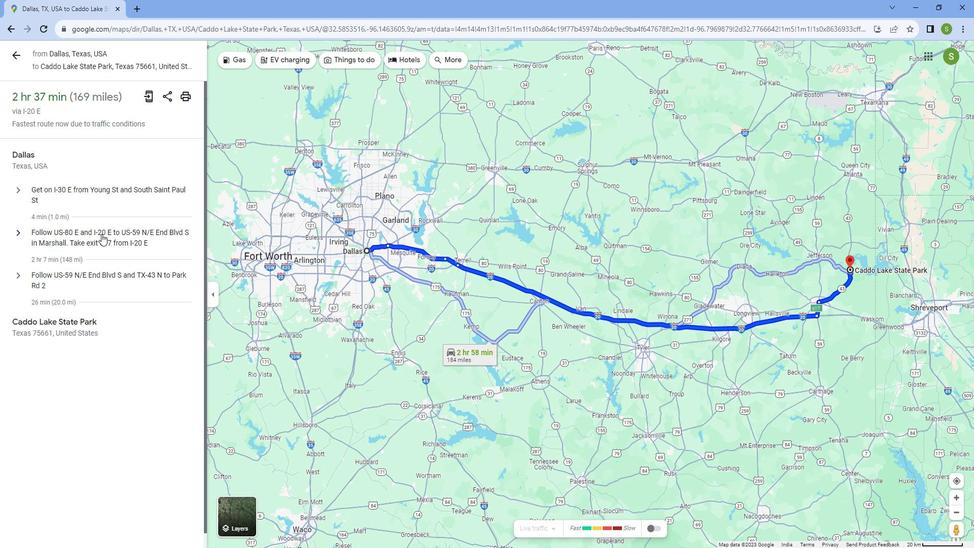 
Action: Mouse scrolled (103, 223) with delta (0, 0)
Screenshot: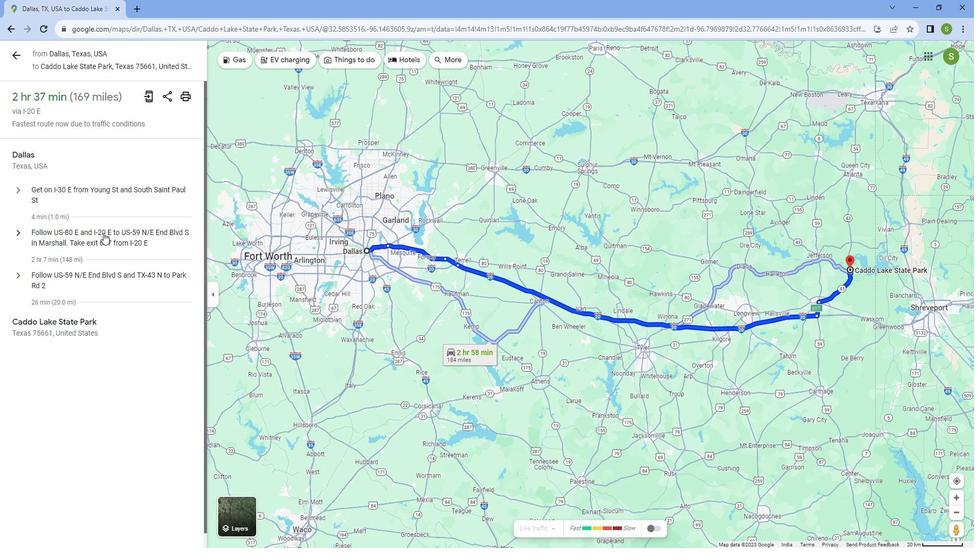
Action: Mouse scrolled (103, 223) with delta (0, 0)
Screenshot: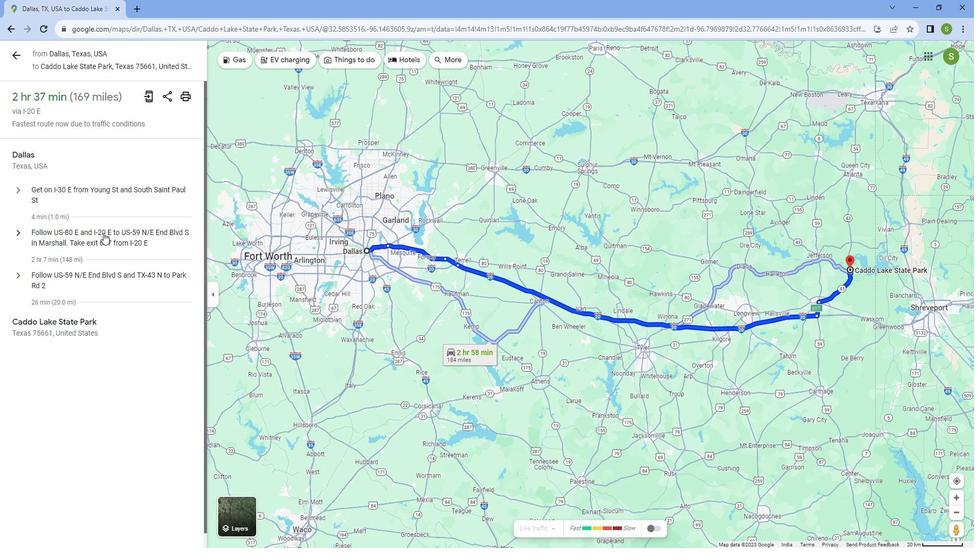 
Action: Mouse scrolled (103, 224) with delta (0, 0)
Screenshot: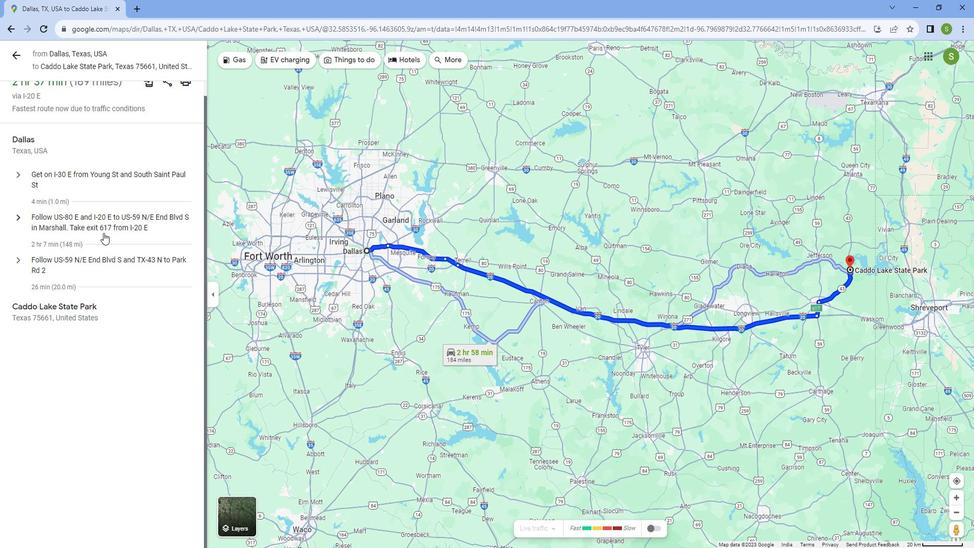 
Action: Mouse scrolled (103, 224) with delta (0, 0)
Screenshot: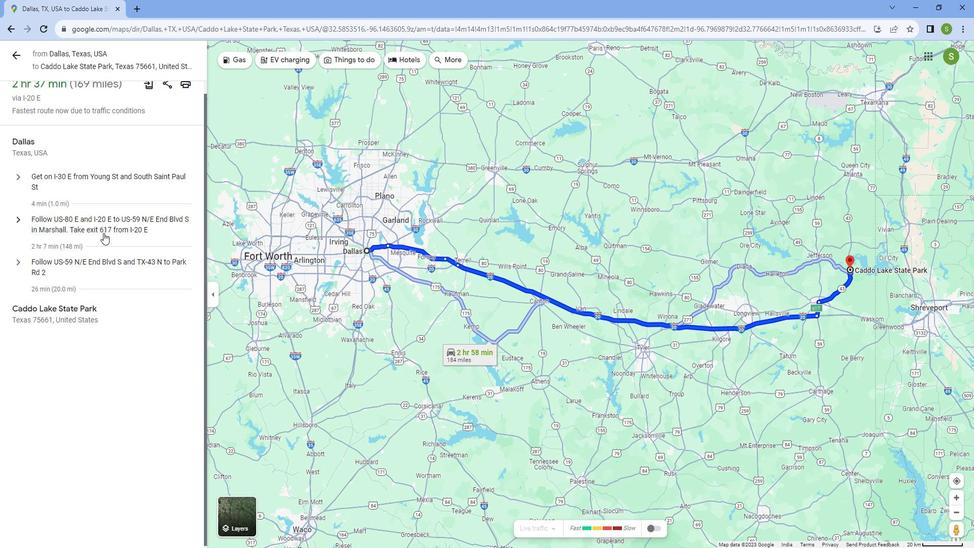 
Action: Mouse scrolled (103, 224) with delta (0, 0)
Screenshot: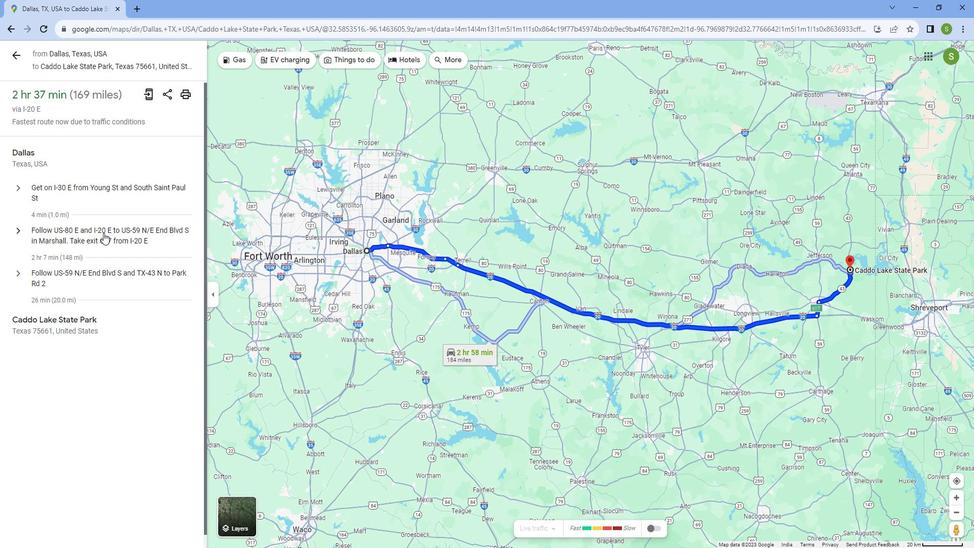
Action: Mouse scrolled (103, 223) with delta (0, 0)
Screenshot: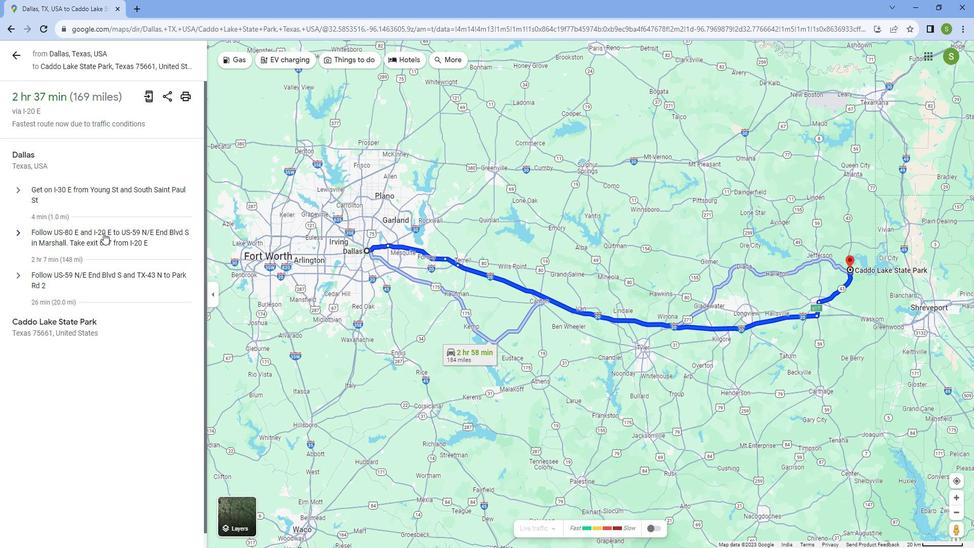 
Action: Mouse scrolled (103, 224) with delta (0, 0)
Screenshot: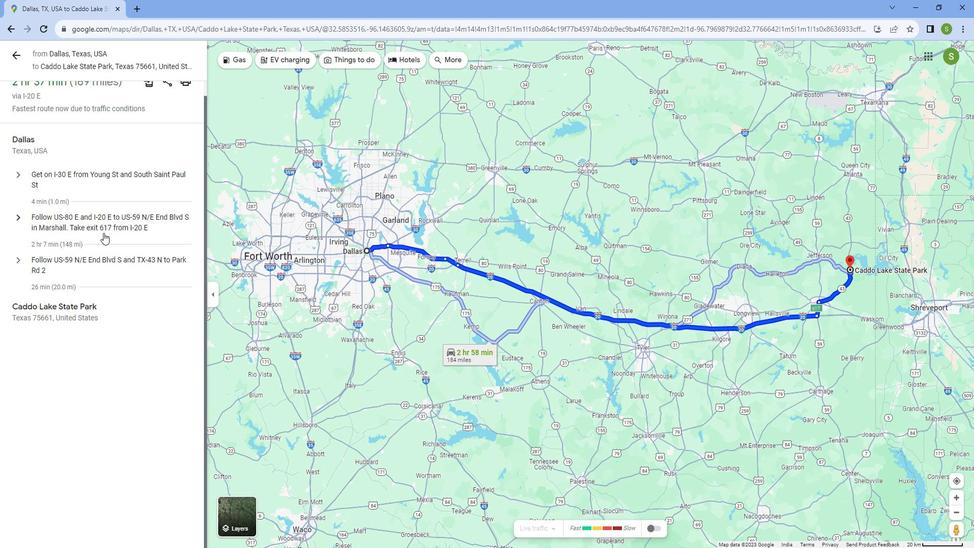 
Action: Mouse scrolled (103, 224) with delta (0, 0)
Screenshot: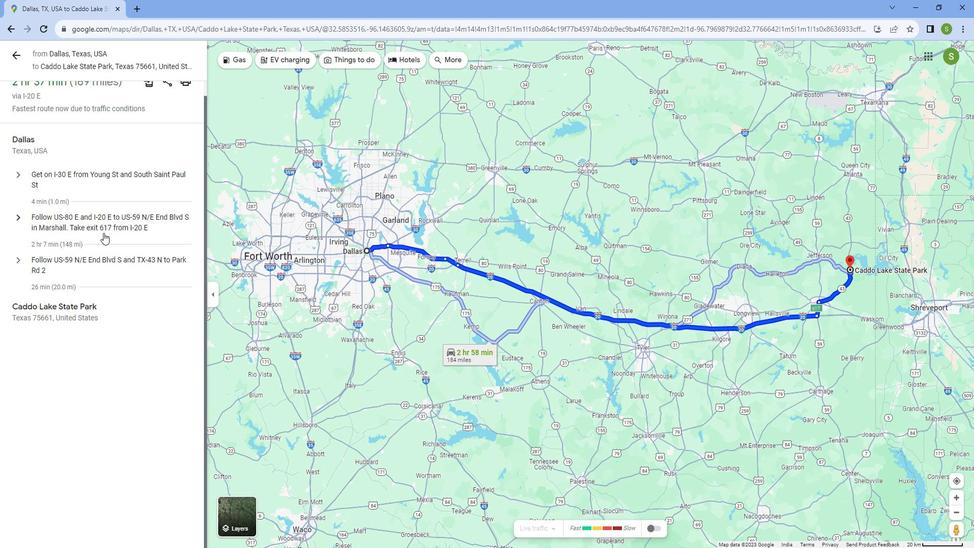 
Action: Mouse moved to (668, 298)
Screenshot: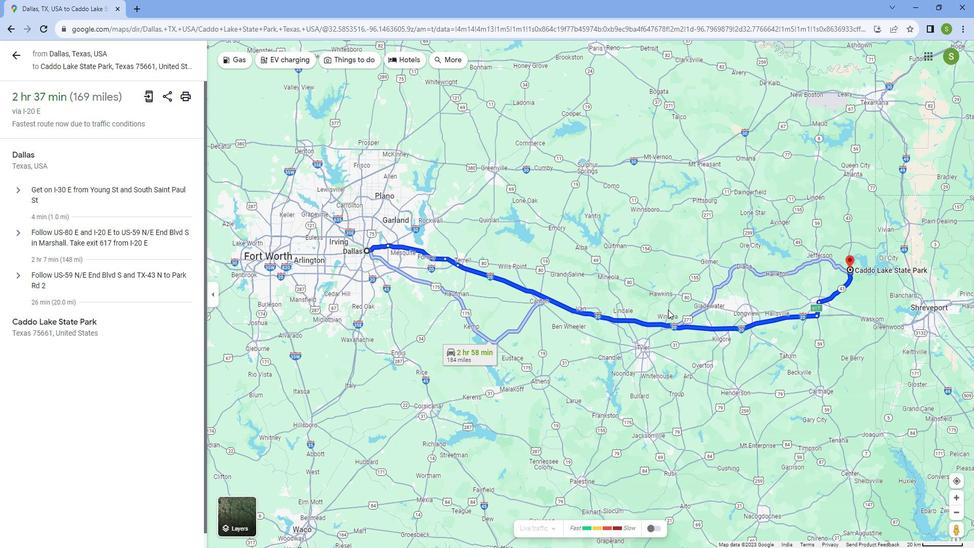 
Action: Mouse scrolled (668, 297) with delta (0, 0)
Screenshot: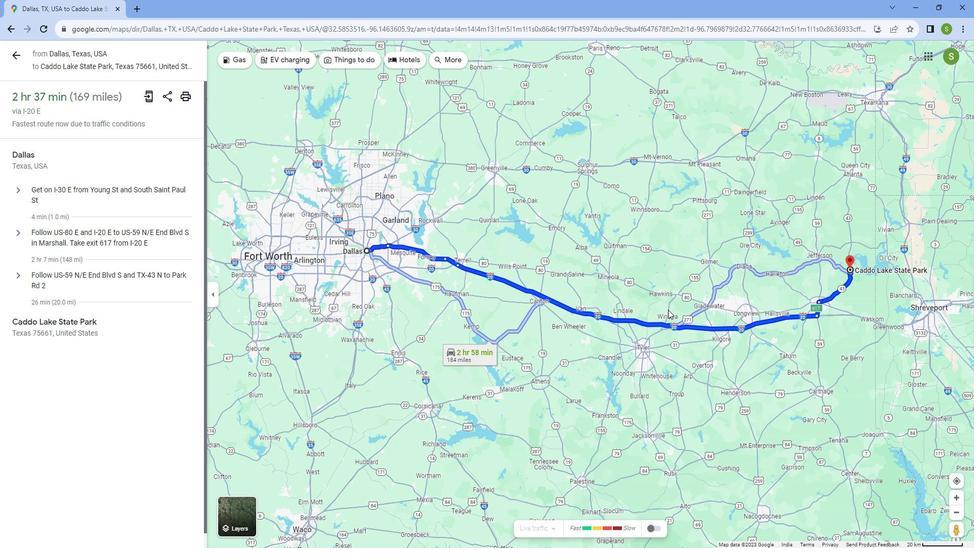 
Action: Mouse scrolled (668, 297) with delta (0, 0)
Screenshot: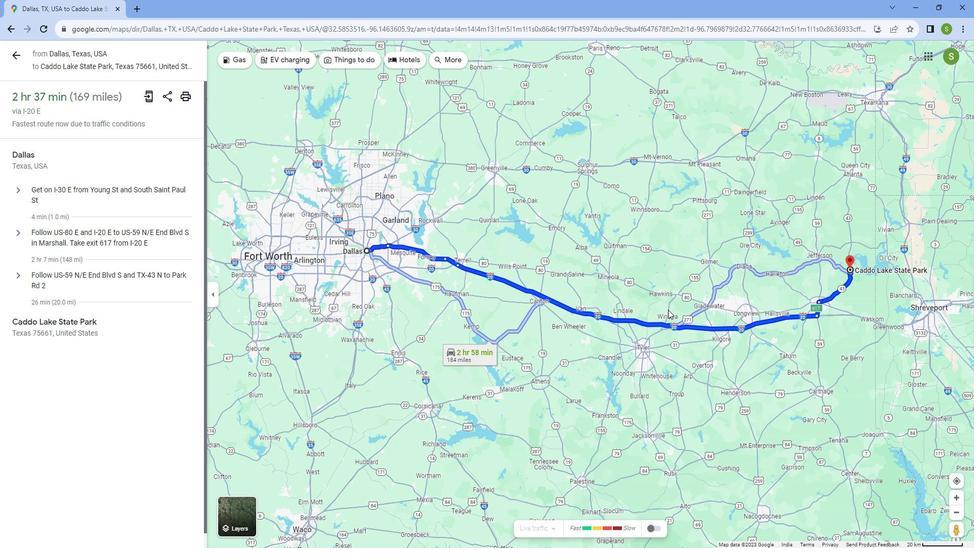 
Action: Mouse scrolled (668, 297) with delta (0, 0)
Screenshot: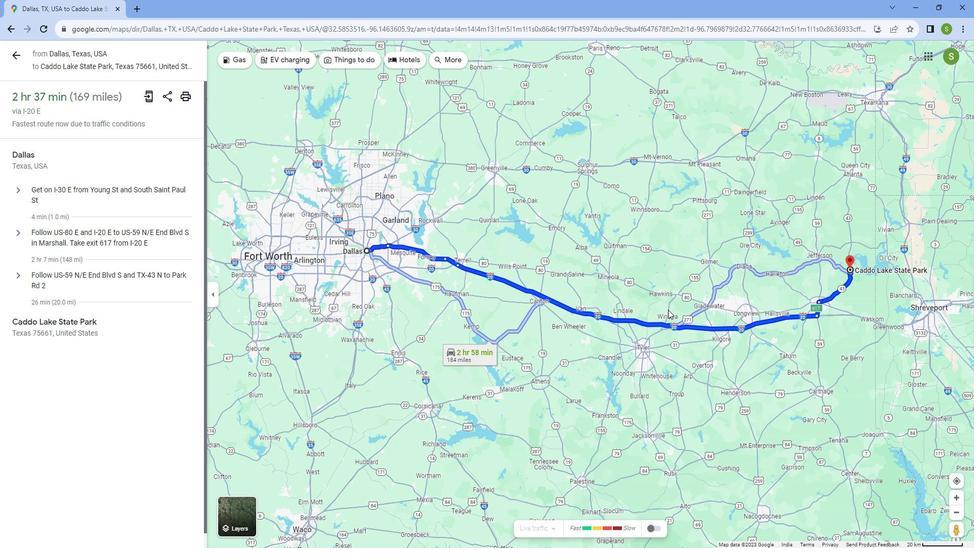 
Action: Mouse scrolled (668, 297) with delta (0, 0)
Screenshot: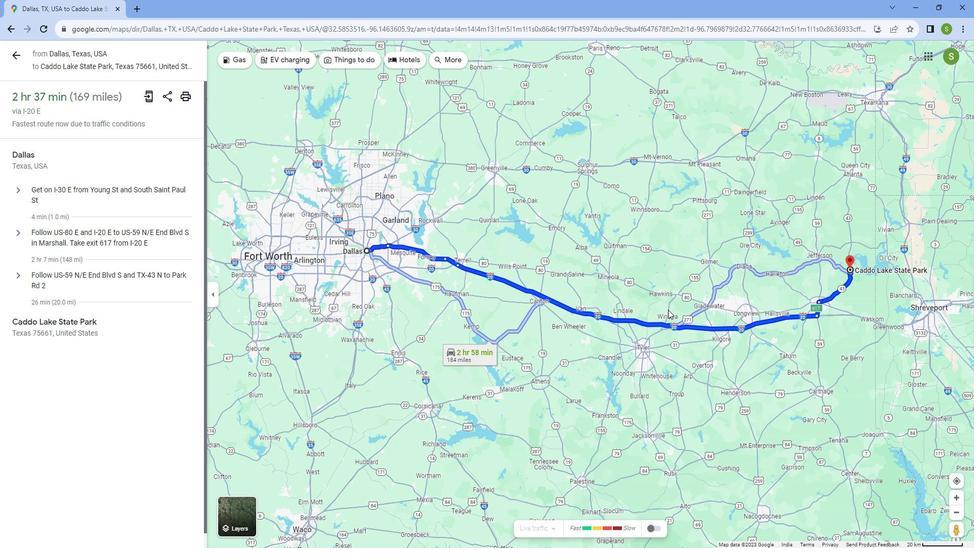 
Action: Mouse scrolled (668, 298) with delta (0, 0)
Screenshot: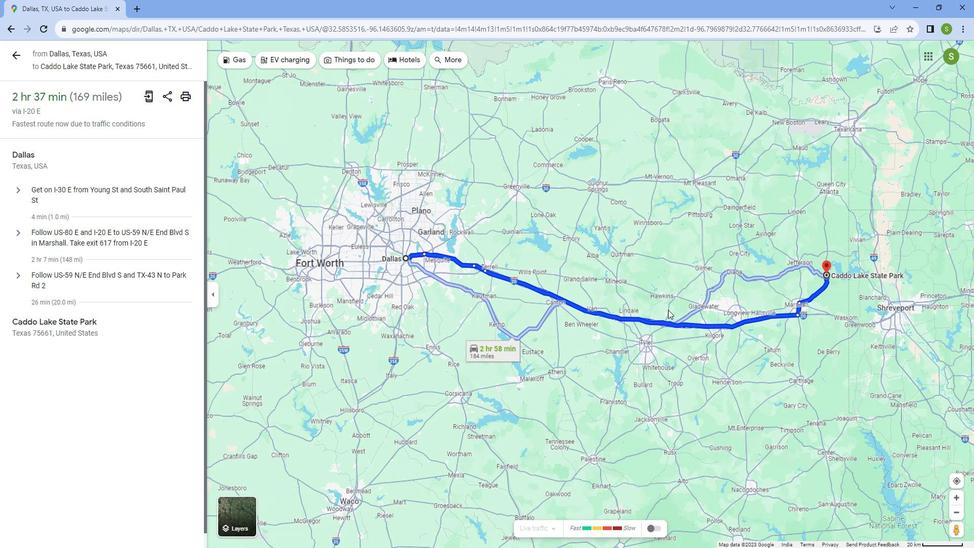 
Action: Mouse scrolled (668, 298) with delta (0, 0)
Screenshot: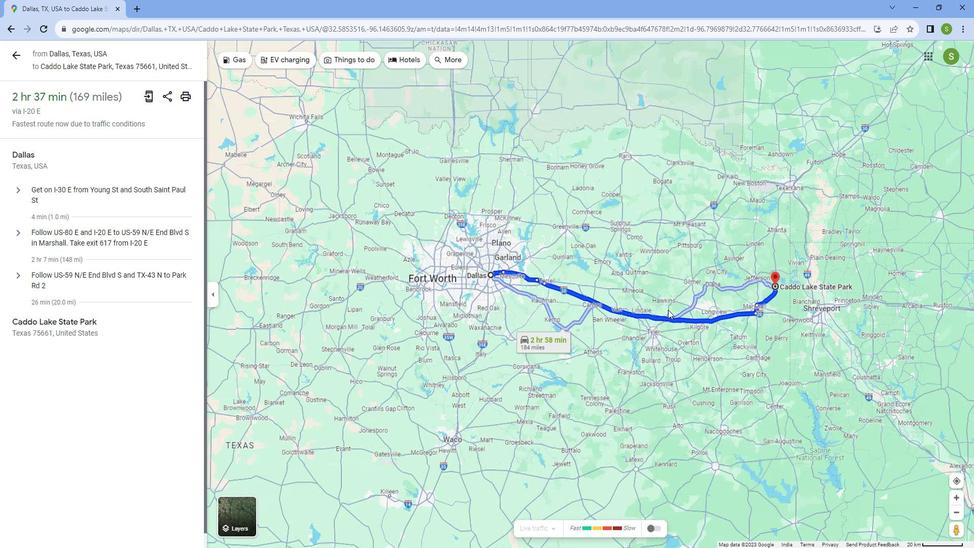 
Action: Mouse scrolled (668, 298) with delta (0, 0)
Screenshot: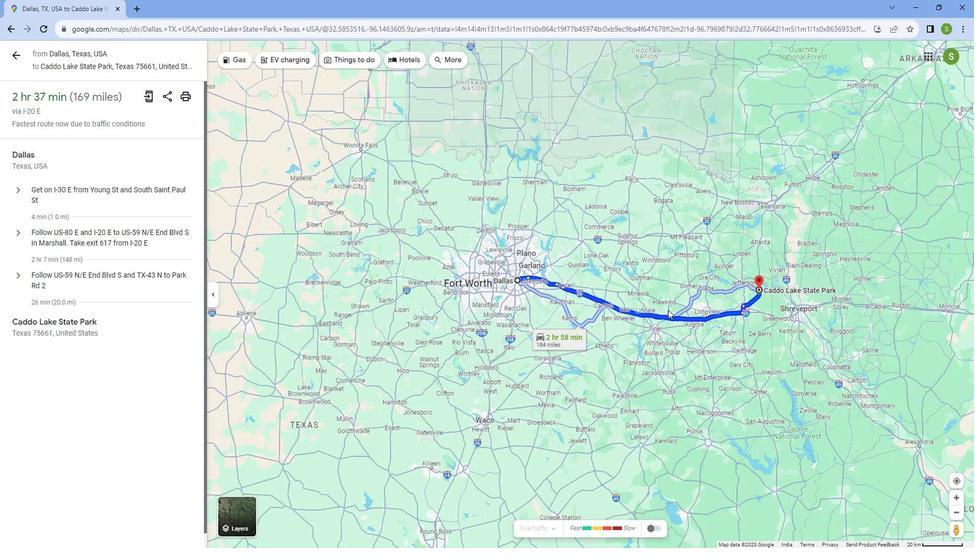 
Action: Mouse scrolled (668, 298) with delta (0, 0)
Screenshot: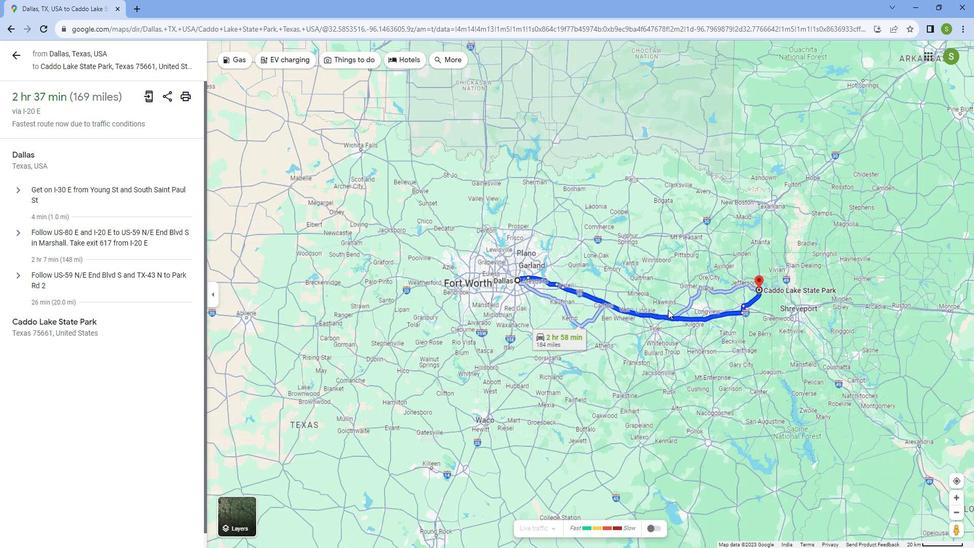 
Action: Mouse scrolled (668, 298) with delta (0, 0)
Screenshot: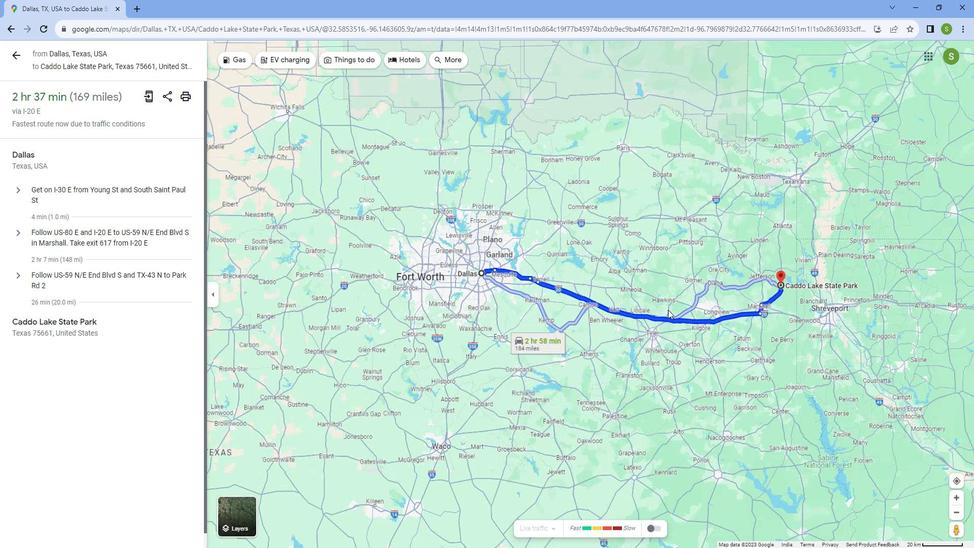 
Action: Mouse scrolled (668, 298) with delta (0, 0)
Screenshot: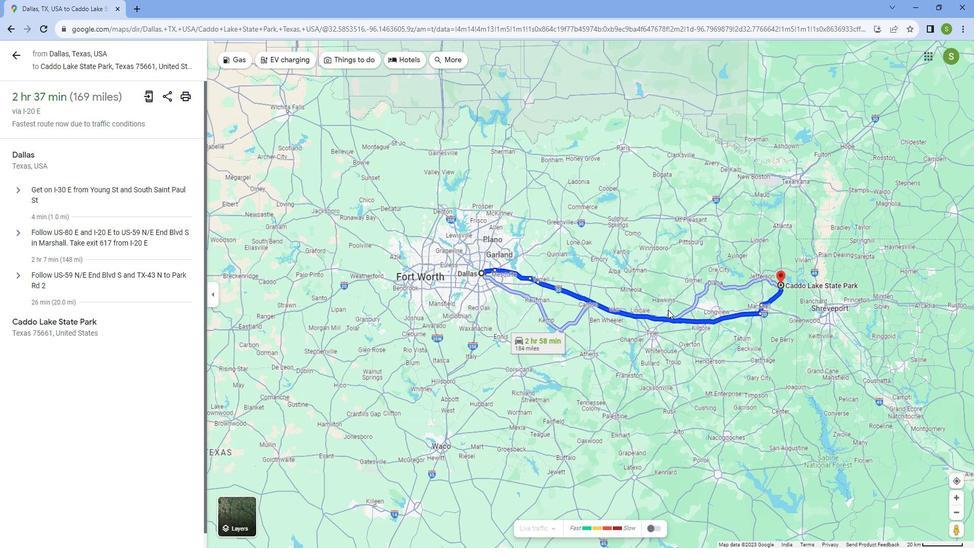 
Action: Mouse scrolled (668, 298) with delta (0, 0)
Screenshot: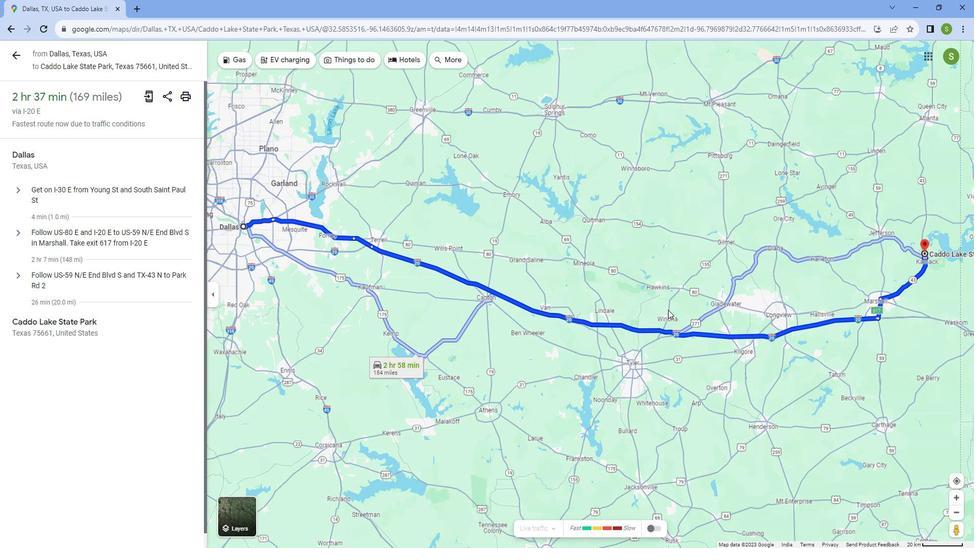 
Action: Mouse scrolled (668, 298) with delta (0, 0)
Screenshot: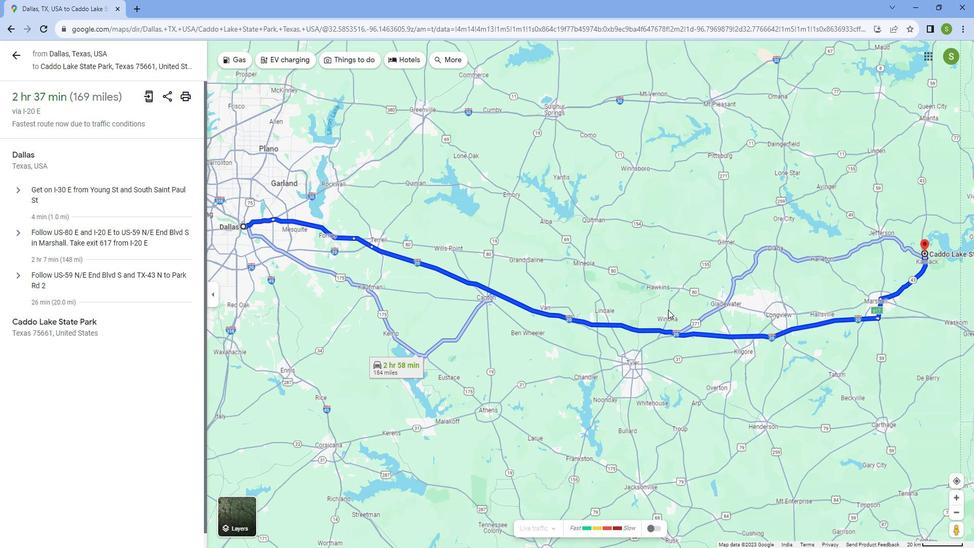 
Action: Mouse scrolled (668, 298) with delta (0, 0)
Screenshot: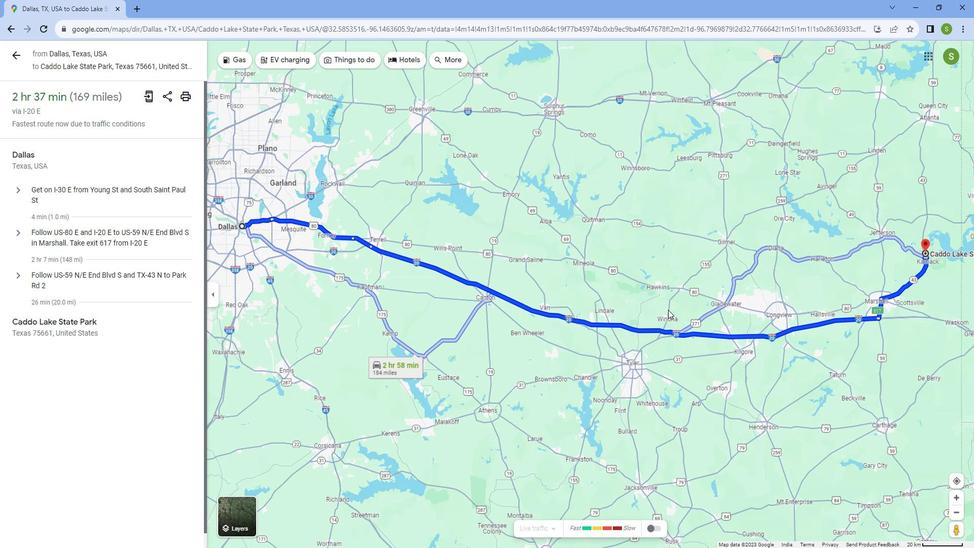 
Action: Mouse scrolled (668, 298) with delta (0, 0)
Screenshot: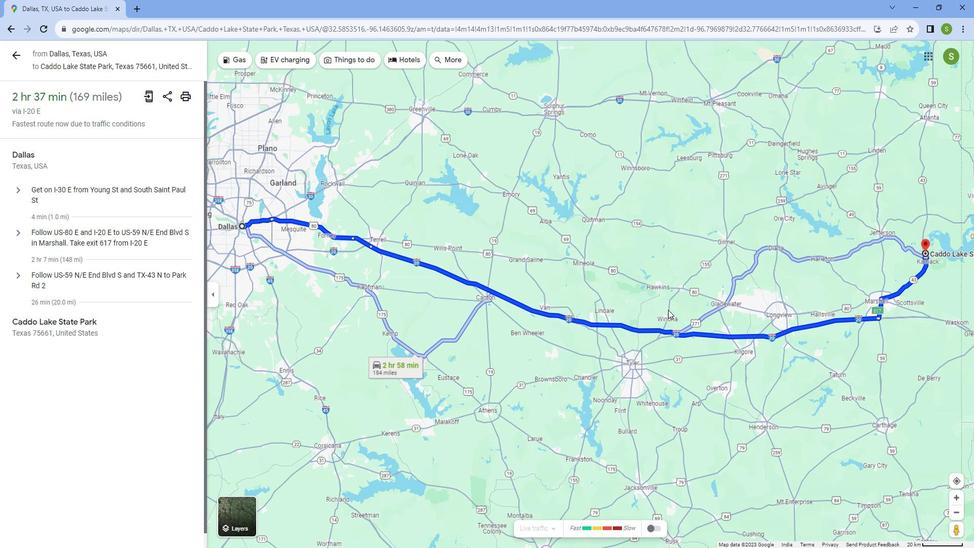 
Action: Mouse scrolled (668, 298) with delta (0, 0)
Screenshot: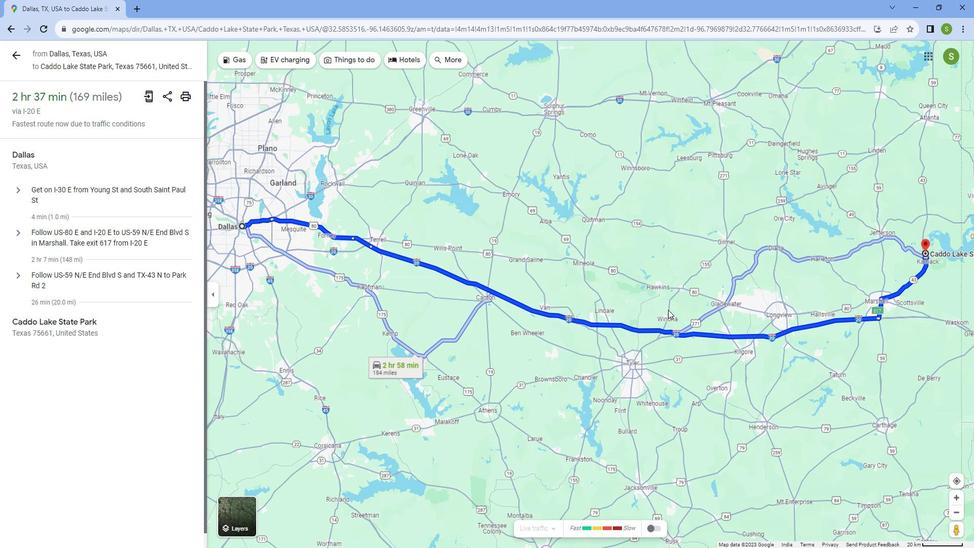 
Action: Mouse scrolled (668, 298) with delta (0, 0)
Screenshot: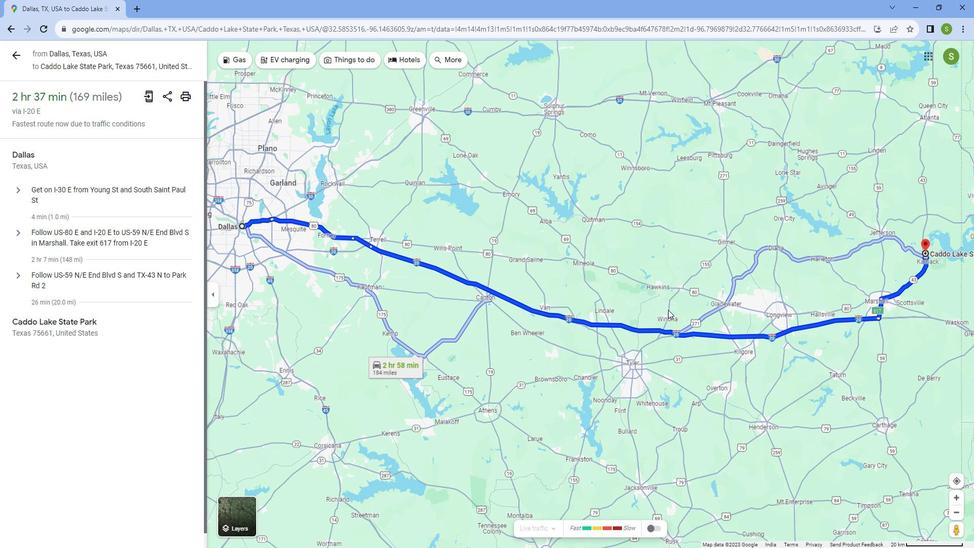 
Action: Mouse scrolled (668, 297) with delta (0, 0)
Screenshot: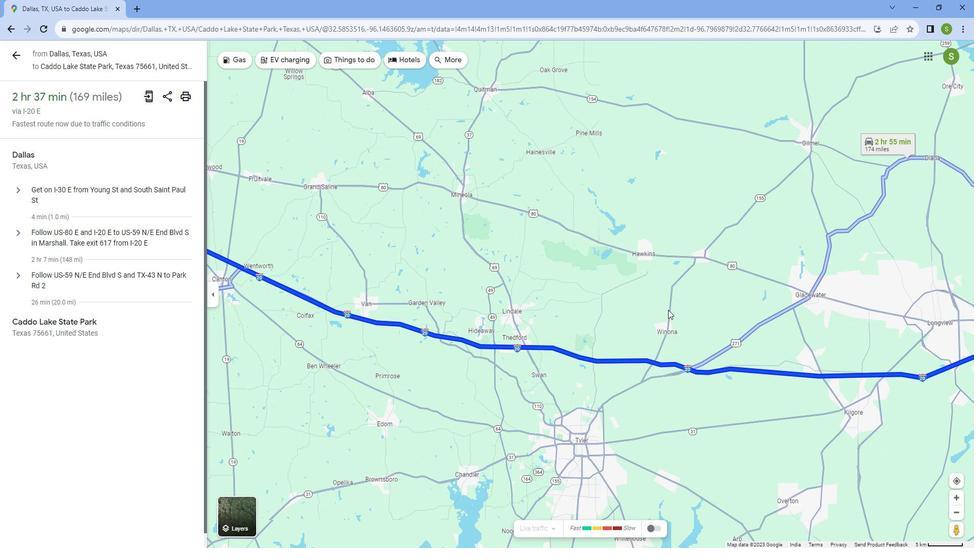 
Action: Mouse scrolled (668, 297) with delta (0, 0)
Screenshot: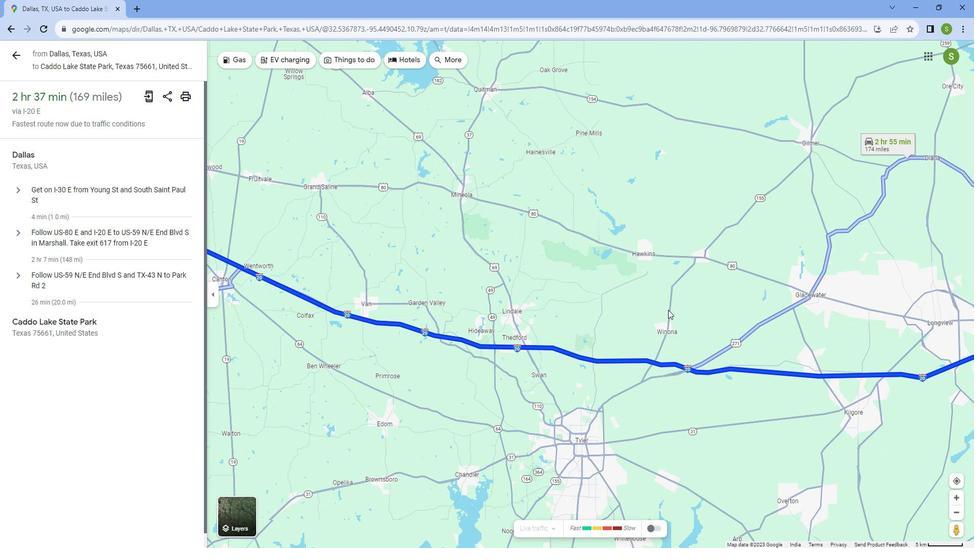 
Action: Mouse scrolled (668, 297) with delta (0, 0)
Screenshot: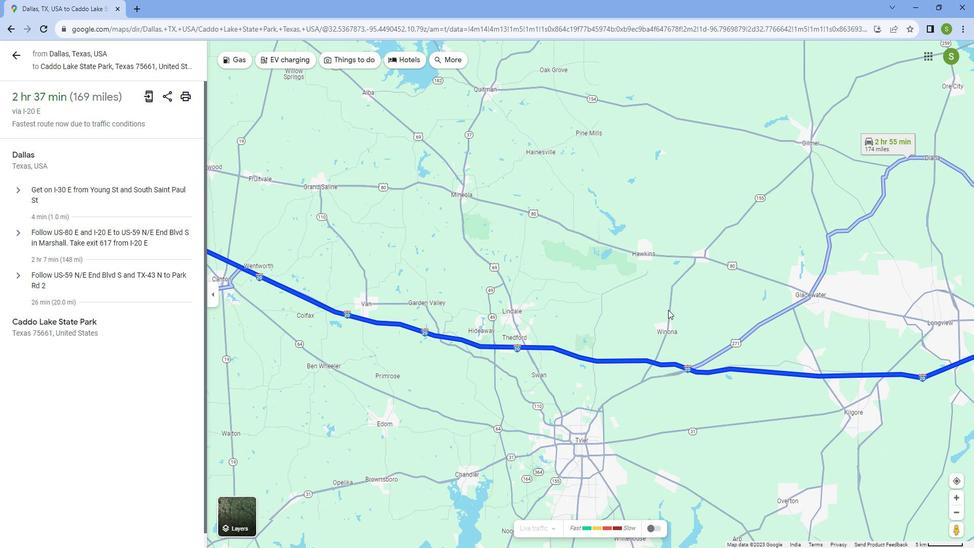 
Action: Mouse scrolled (668, 297) with delta (0, 0)
Screenshot: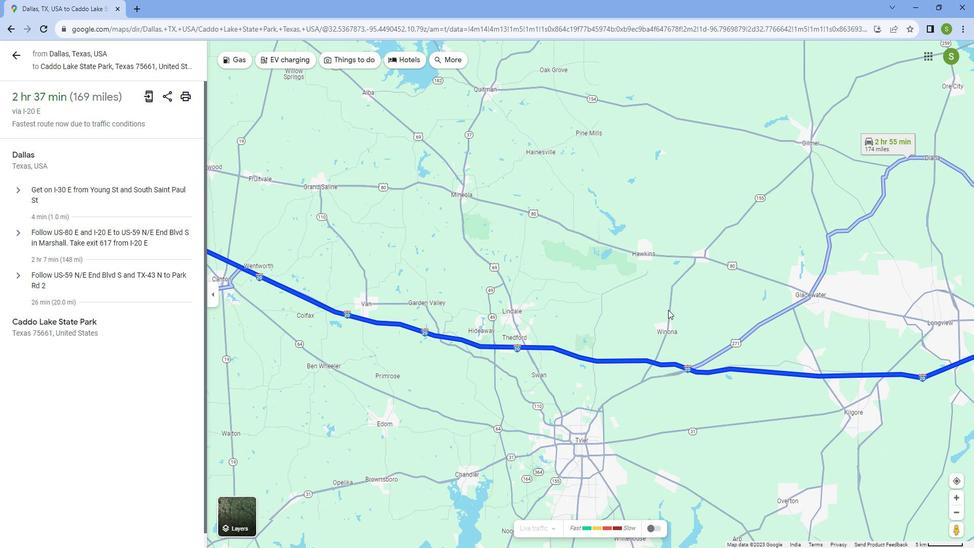 
Action: Mouse scrolled (668, 297) with delta (0, 0)
Screenshot: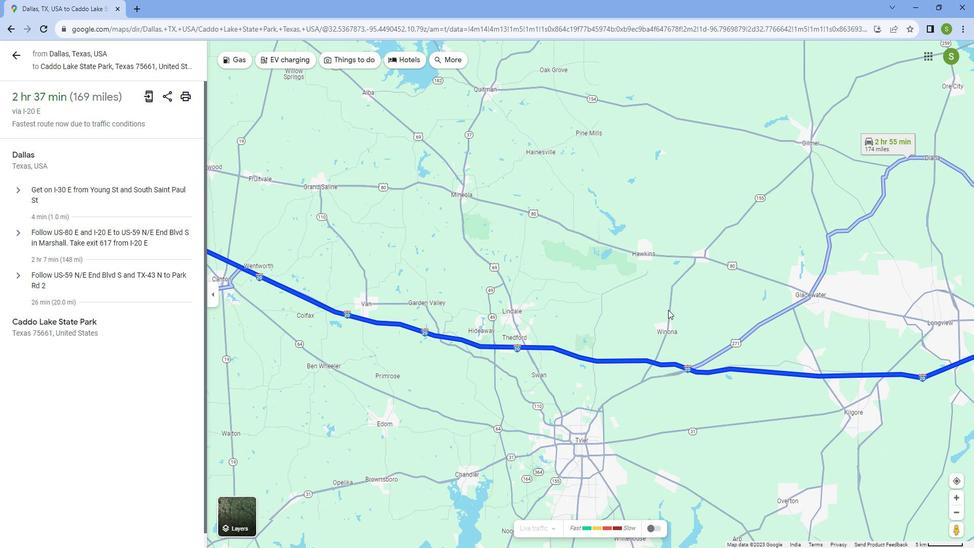 
Action: Mouse scrolled (668, 297) with delta (0, 0)
Screenshot: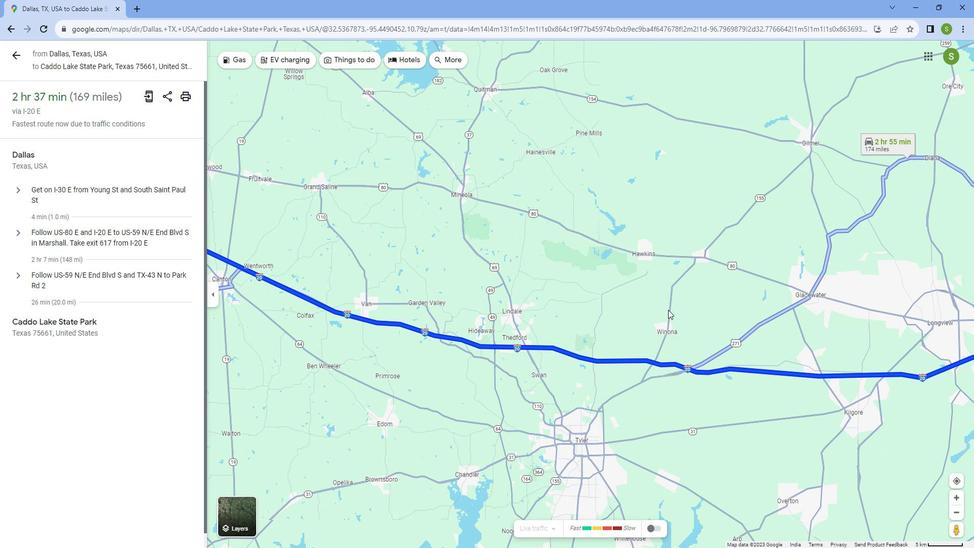 
Action: Mouse scrolled (668, 297) with delta (0, 0)
Screenshot: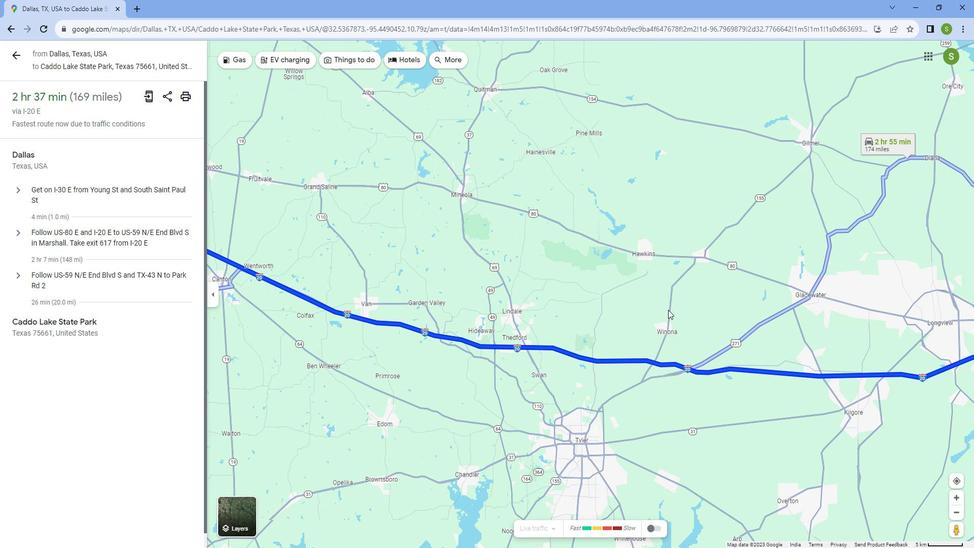 
Action: Mouse scrolled (668, 297) with delta (0, 0)
Screenshot: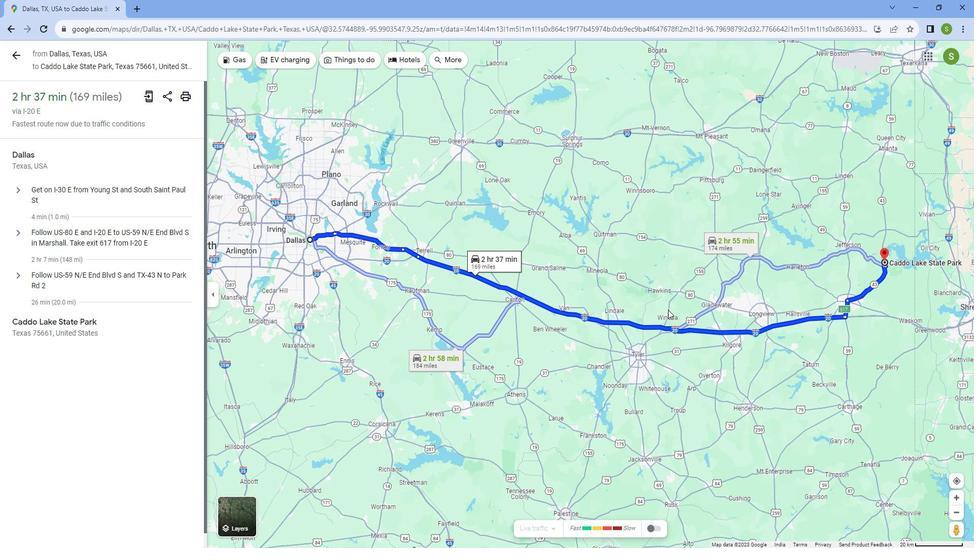 
Action: Mouse scrolled (668, 297) with delta (0, 0)
Screenshot: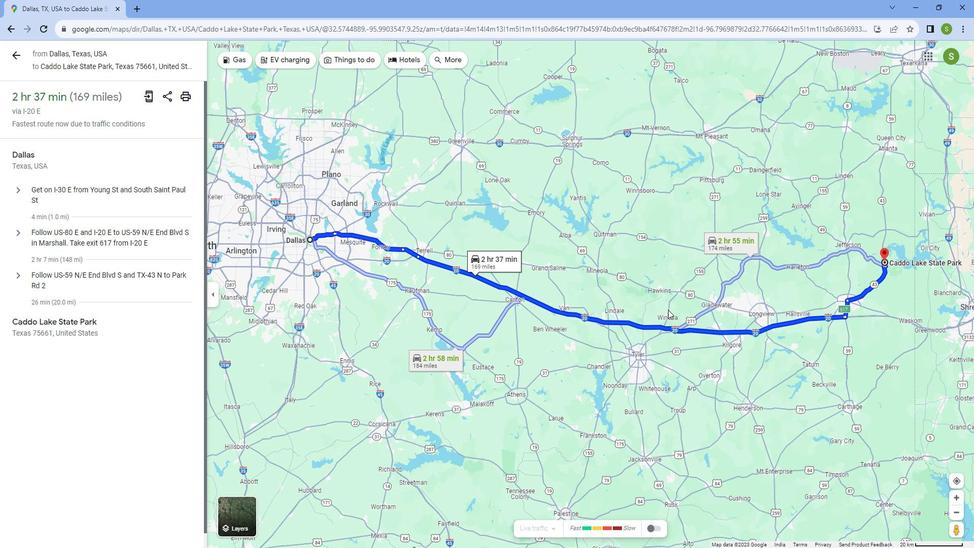 
